 Task: Open Card Customer Retention Strategy in Board Customer Acquisition to Workspace Account Management and add a team member Softage.3@softage.net, a label Blue, a checklist Houseplant Care, an attachment from your google drive, a color Blue and finally, add a card description 'Create and send out employee satisfaction survey' and a comment 'Let us approach this task with a sense of enthusiasm and passion, embracing the challenge and the opportunity it presents.'. Add a start date 'Jan 07, 1900' with a due date 'Jan 14, 1900'
Action: Mouse moved to (671, 189)
Screenshot: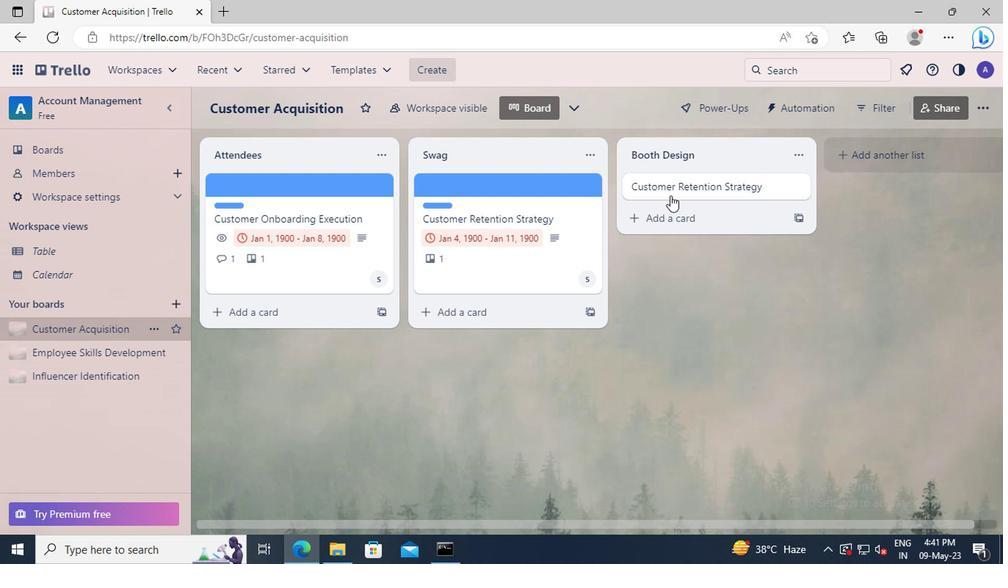 
Action: Mouse pressed left at (671, 189)
Screenshot: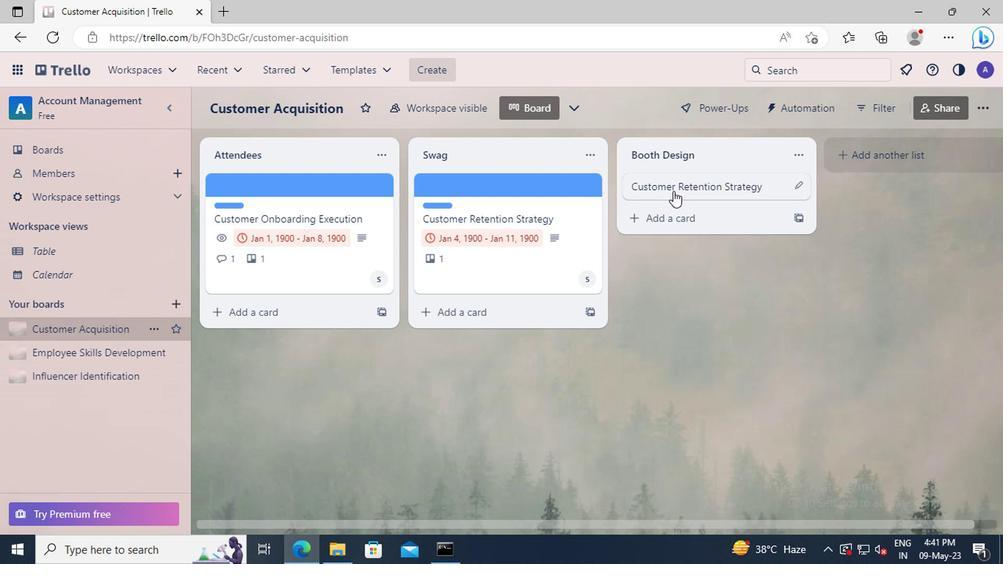 
Action: Mouse moved to (677, 236)
Screenshot: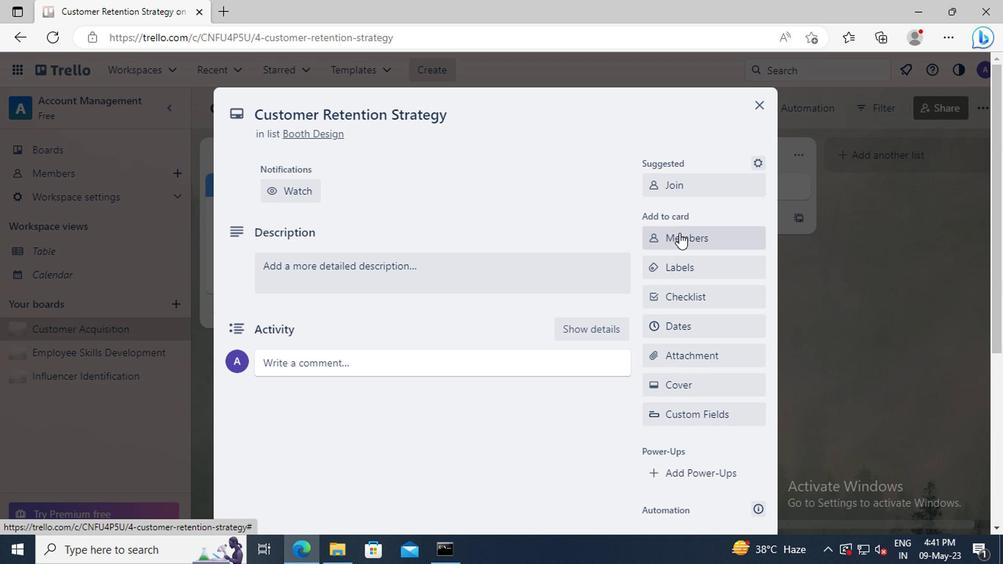 
Action: Mouse pressed left at (677, 236)
Screenshot: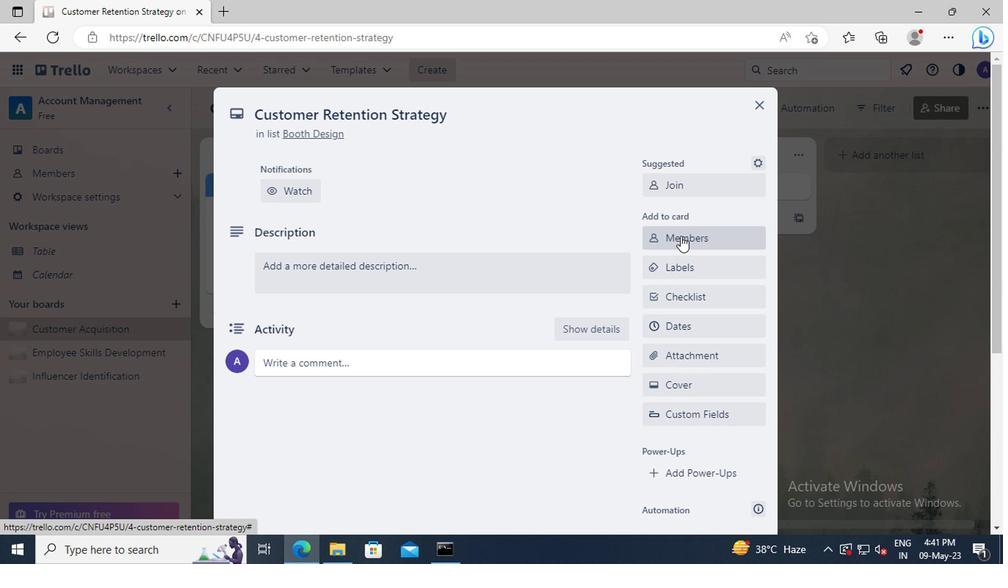 
Action: Mouse moved to (693, 304)
Screenshot: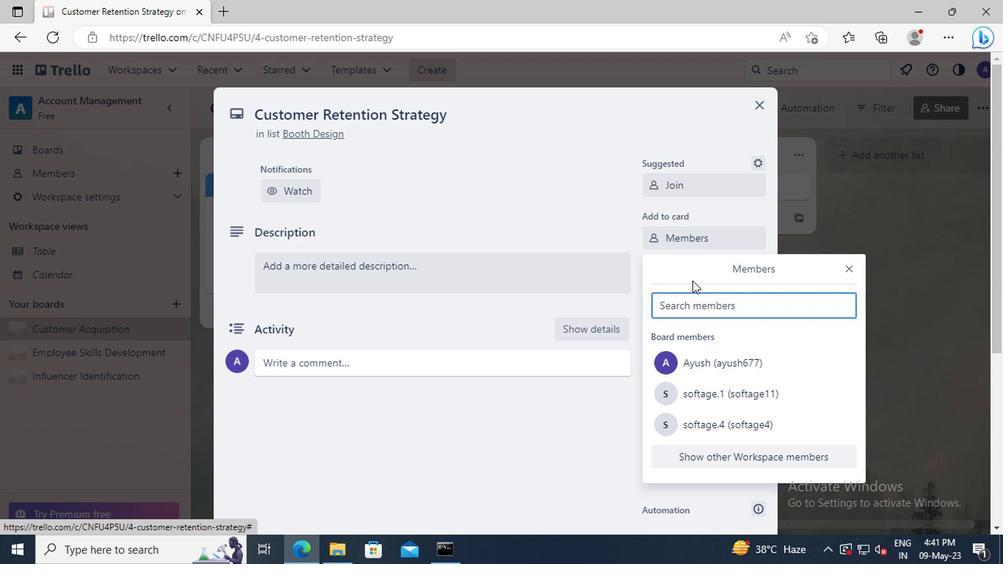 
Action: Mouse pressed left at (693, 304)
Screenshot: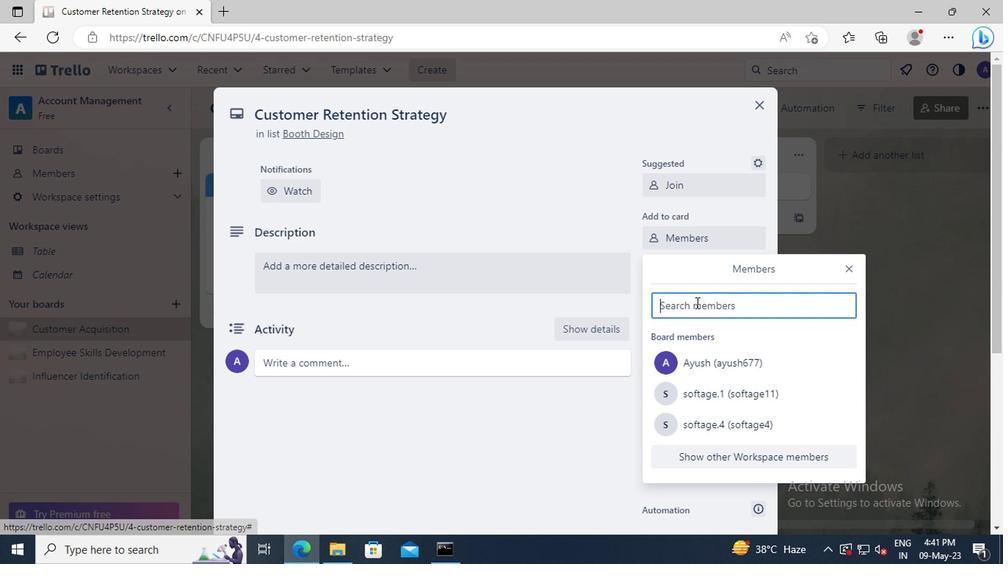 
Action: Key pressed <Key.shift_r>Softage.3
Screenshot: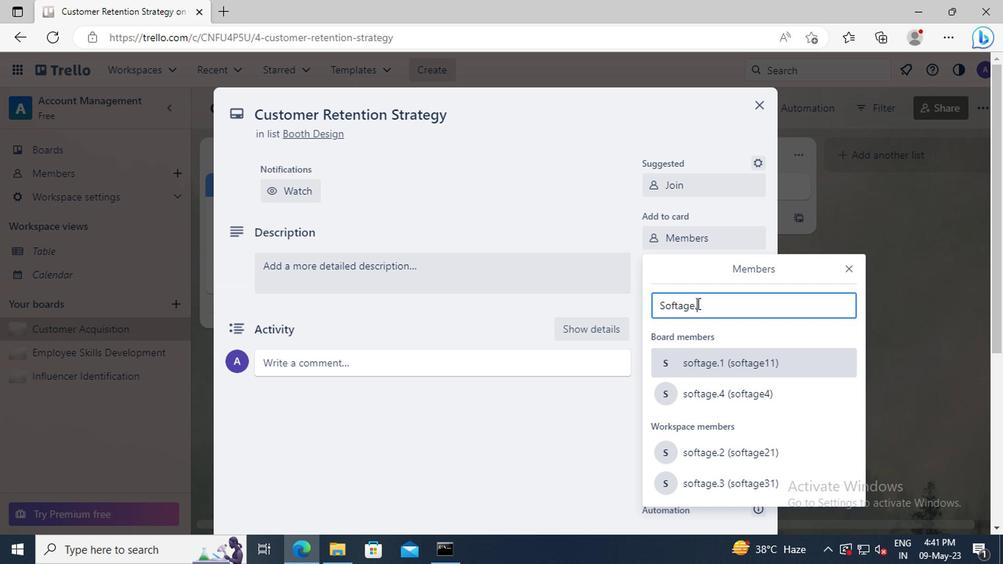 
Action: Mouse moved to (702, 437)
Screenshot: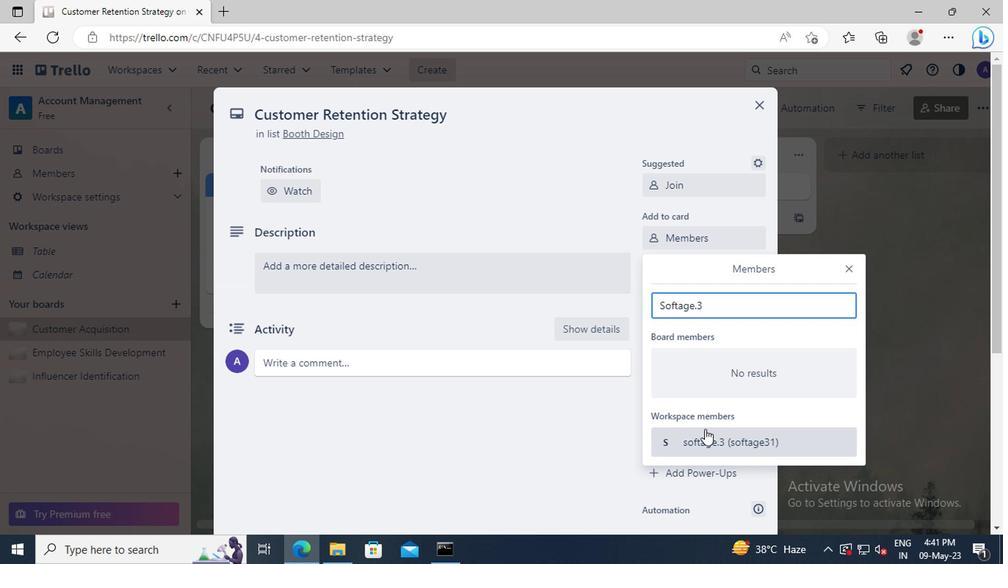 
Action: Mouse pressed left at (702, 437)
Screenshot: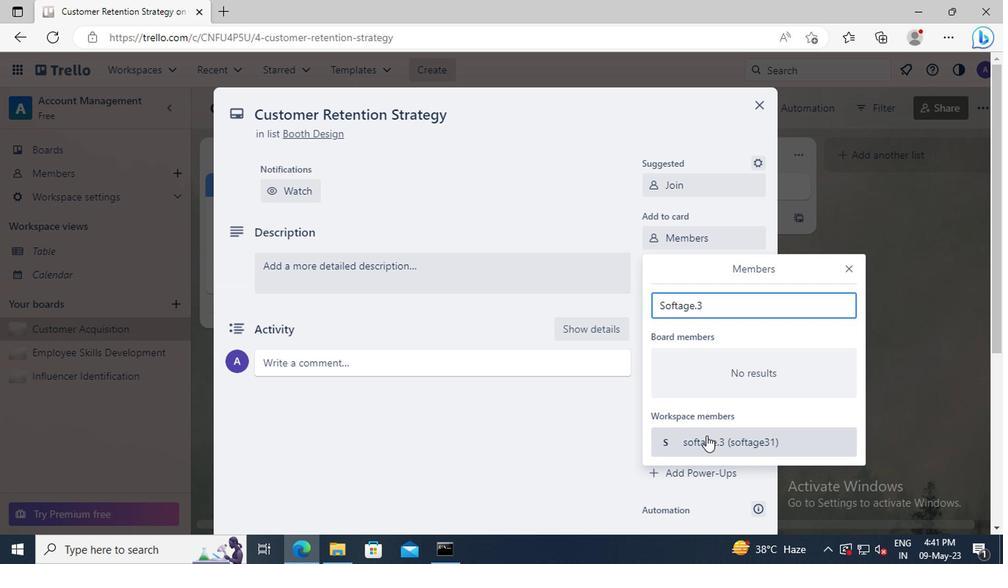 
Action: Mouse moved to (843, 270)
Screenshot: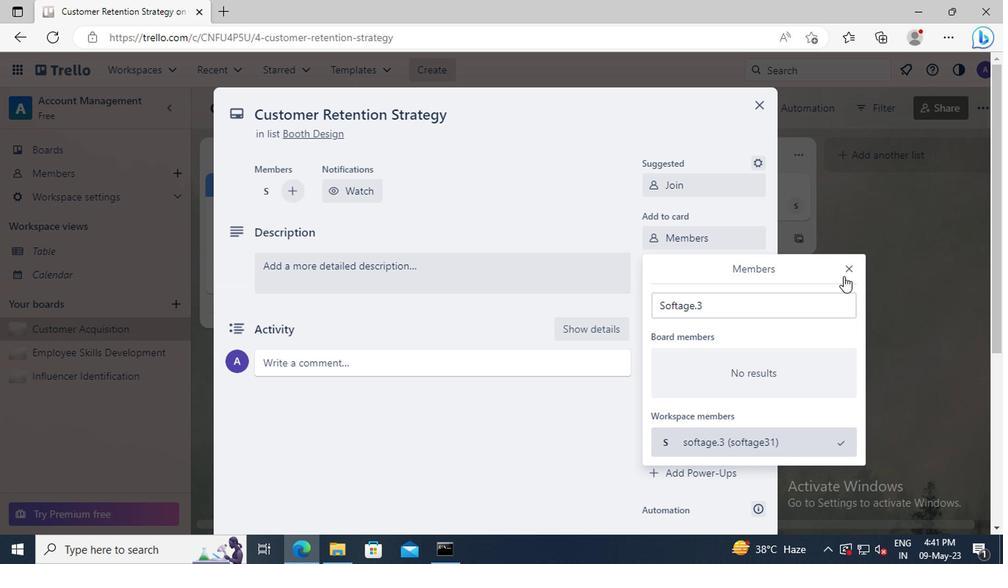 
Action: Mouse pressed left at (843, 270)
Screenshot: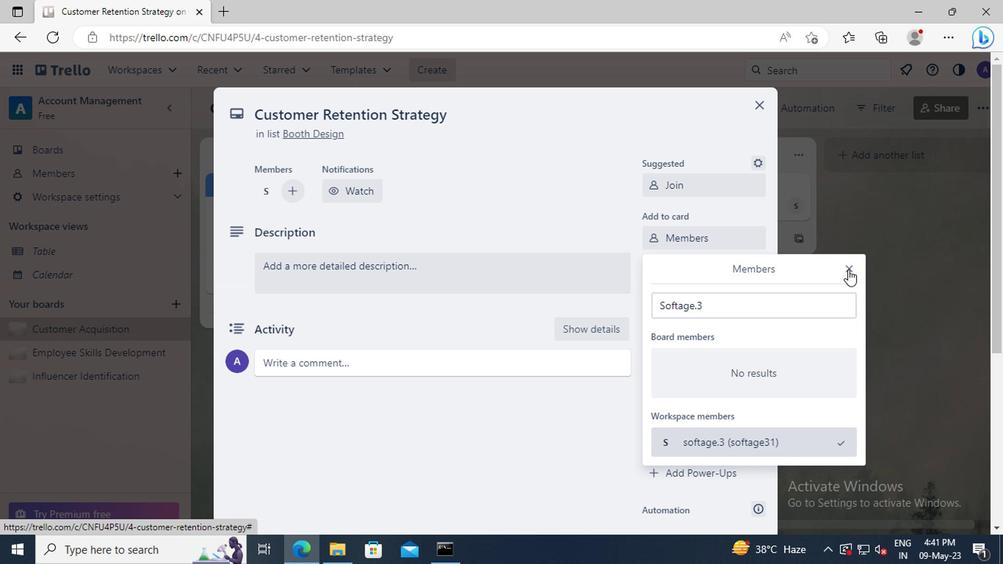 
Action: Mouse moved to (729, 269)
Screenshot: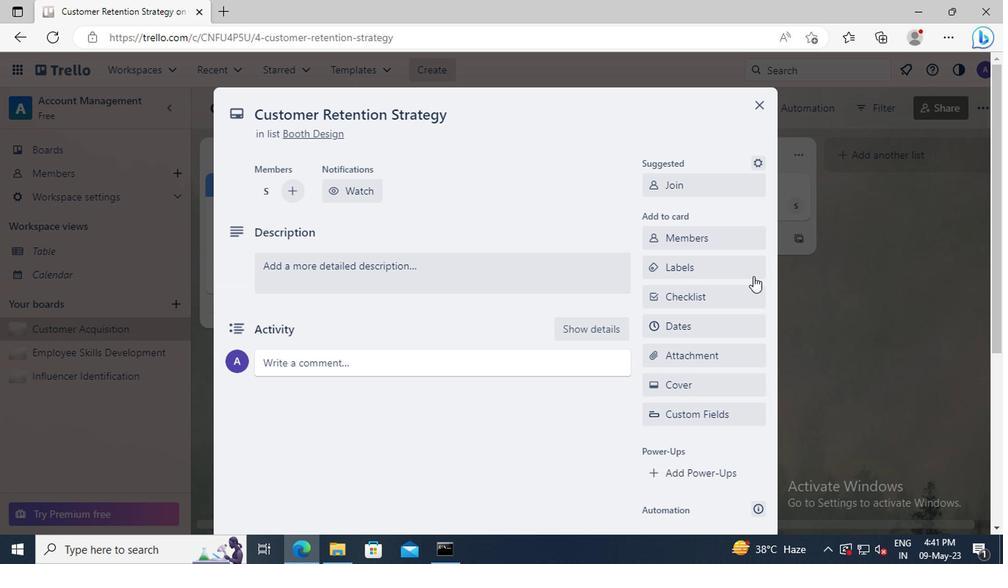 
Action: Mouse pressed left at (729, 269)
Screenshot: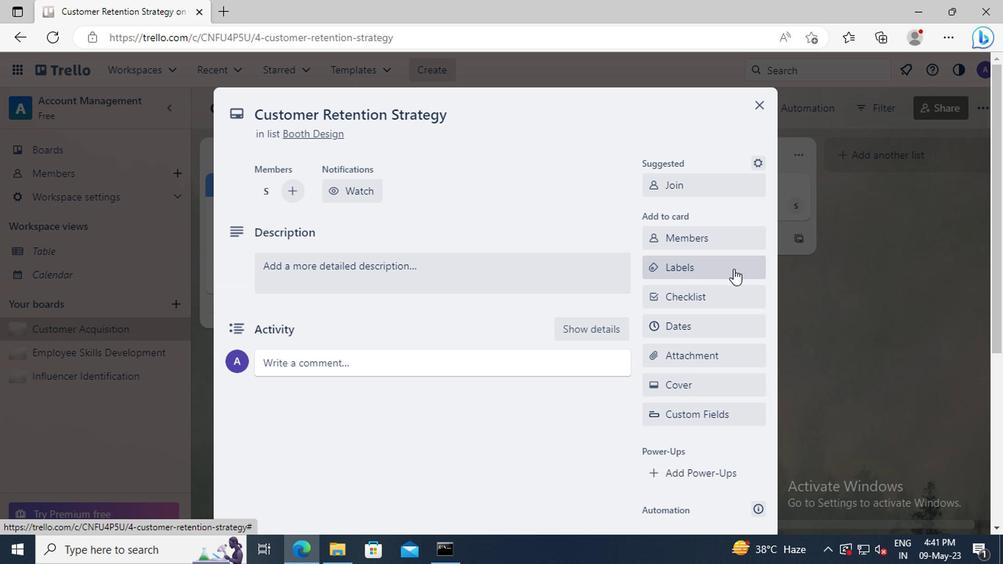 
Action: Mouse moved to (735, 365)
Screenshot: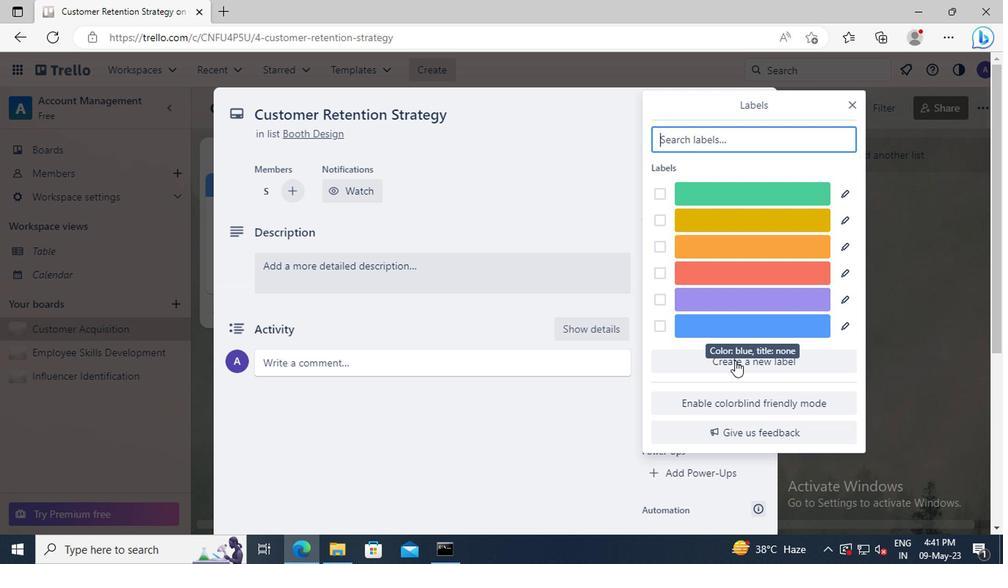 
Action: Mouse pressed left at (735, 365)
Screenshot: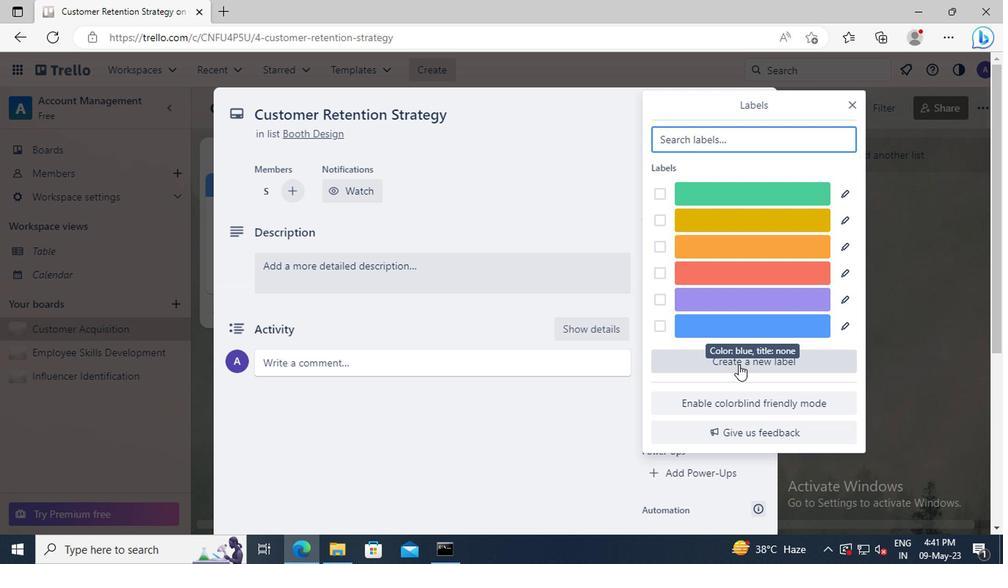 
Action: Mouse moved to (676, 394)
Screenshot: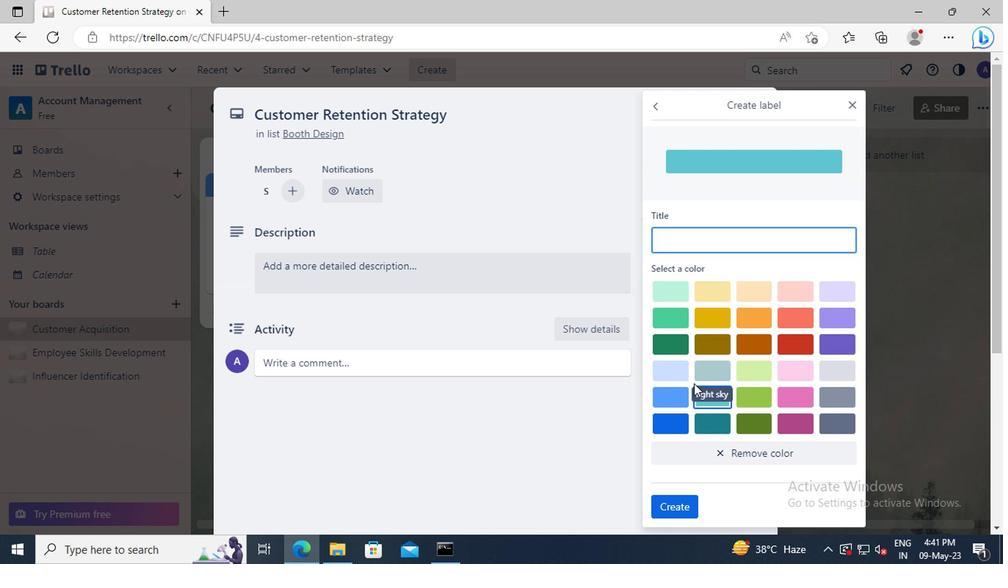 
Action: Mouse pressed left at (676, 394)
Screenshot: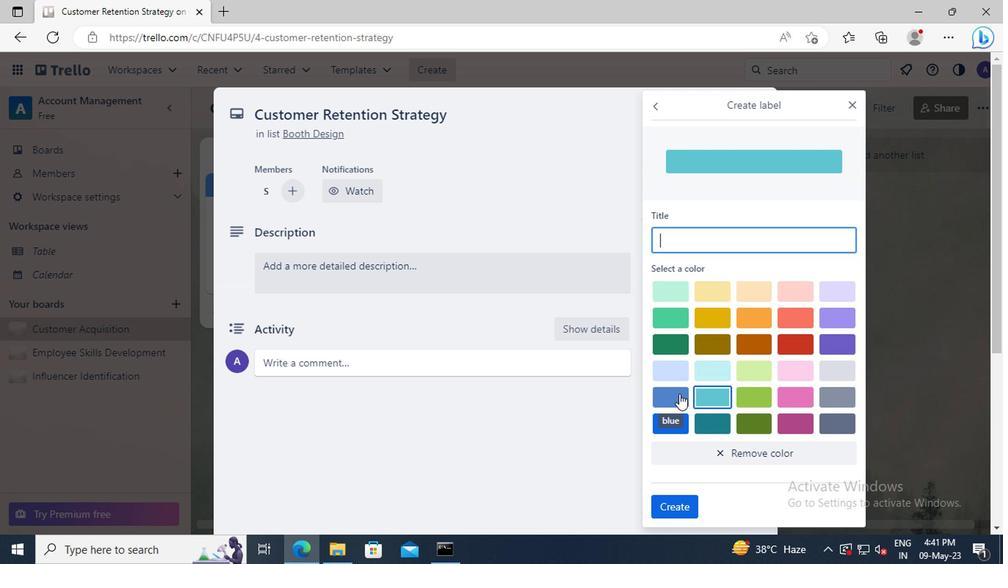
Action: Mouse moved to (663, 513)
Screenshot: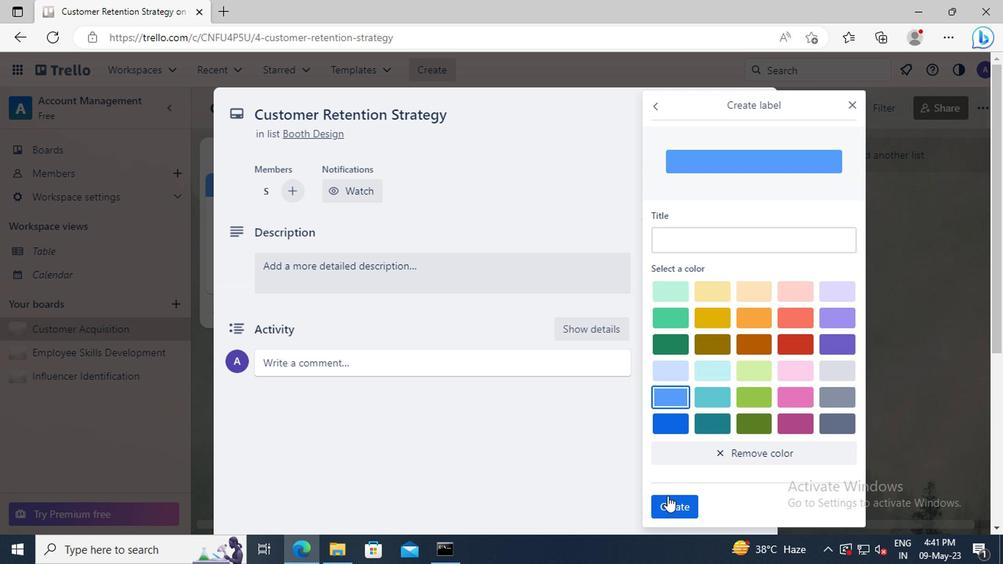 
Action: Mouse pressed left at (663, 513)
Screenshot: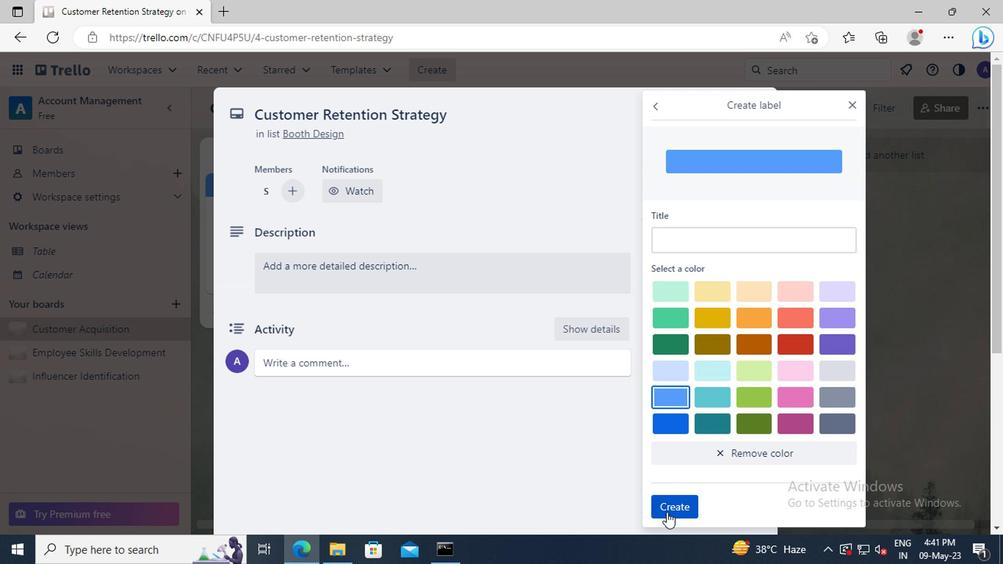 
Action: Mouse moved to (847, 110)
Screenshot: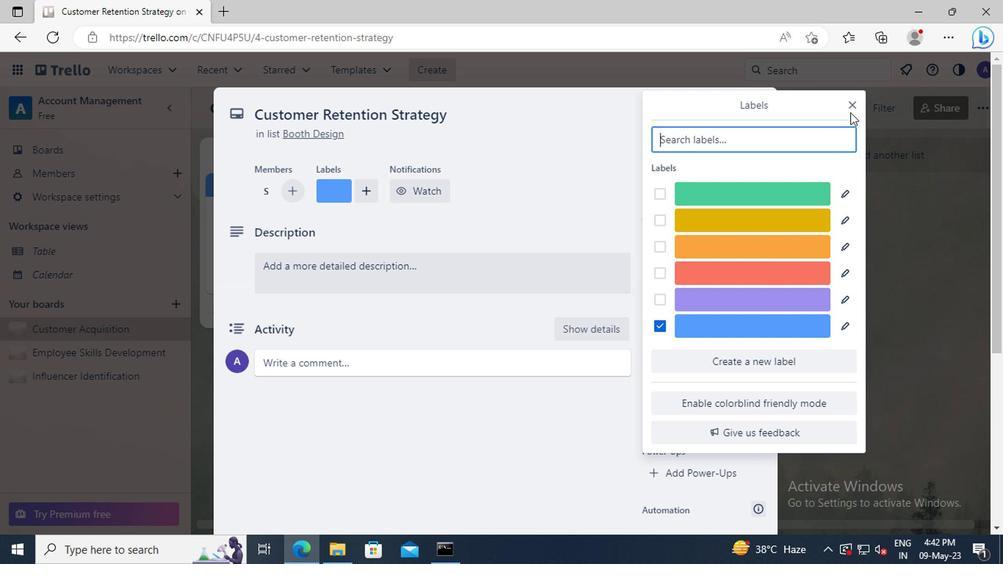 
Action: Mouse pressed left at (847, 110)
Screenshot: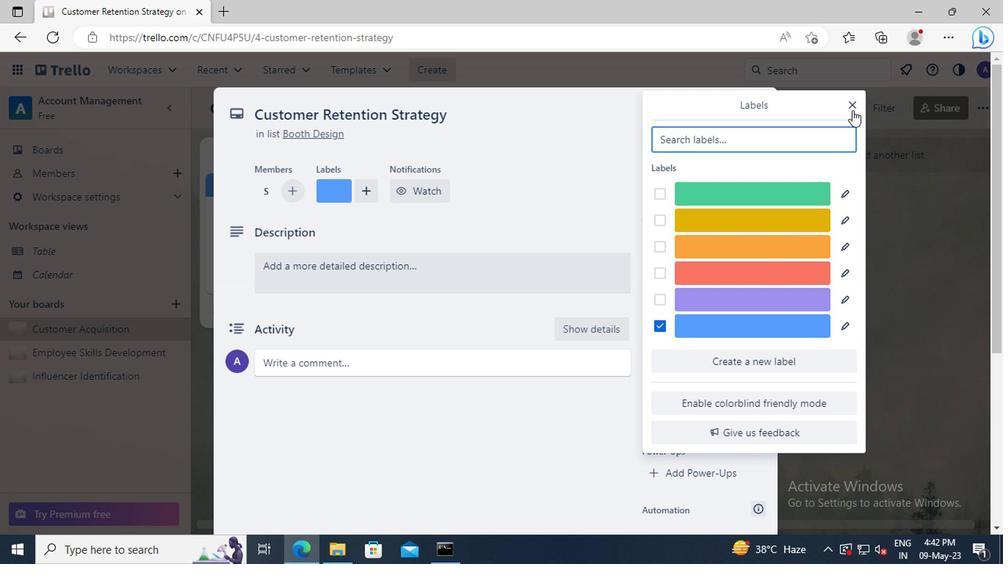
Action: Mouse moved to (720, 299)
Screenshot: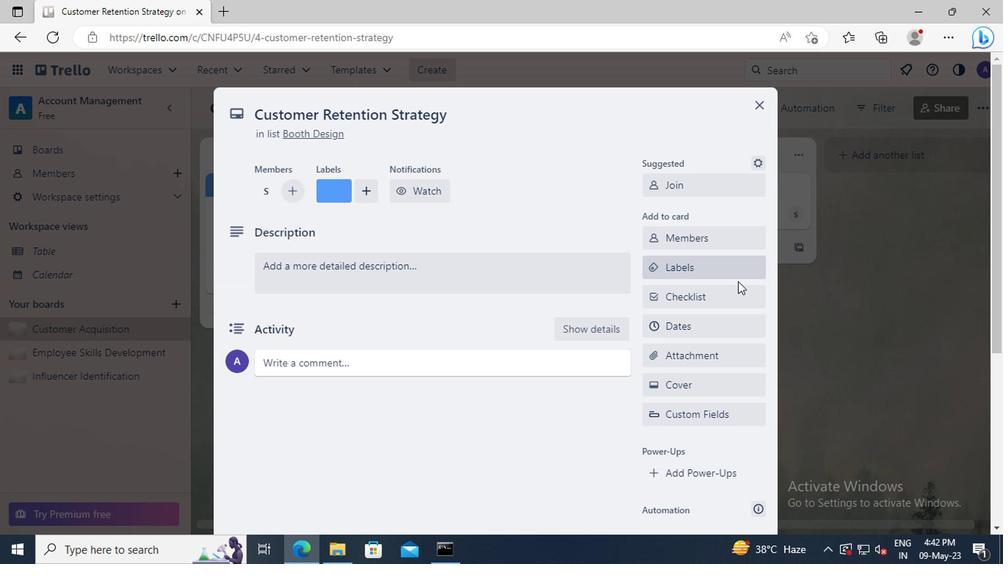 
Action: Mouse pressed left at (720, 299)
Screenshot: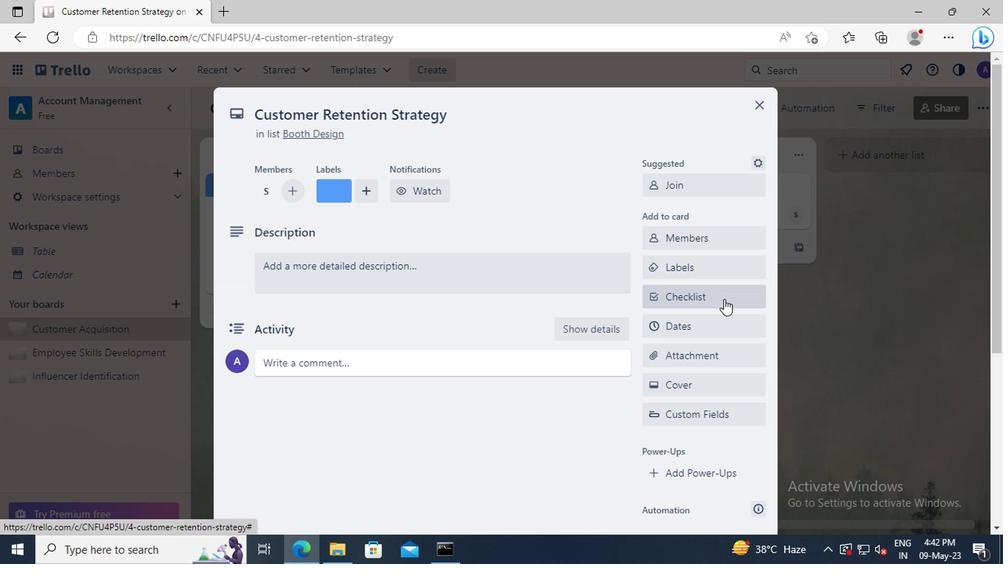 
Action: Key pressed <Key.shift>HOUSEPLANT<Key.space><Key.shift>CARE
Screenshot: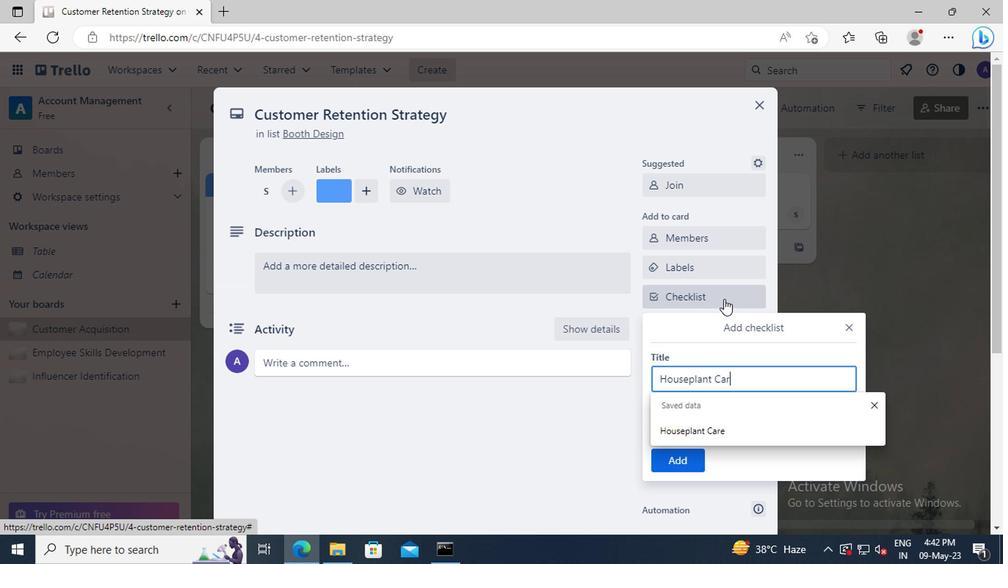 
Action: Mouse moved to (689, 458)
Screenshot: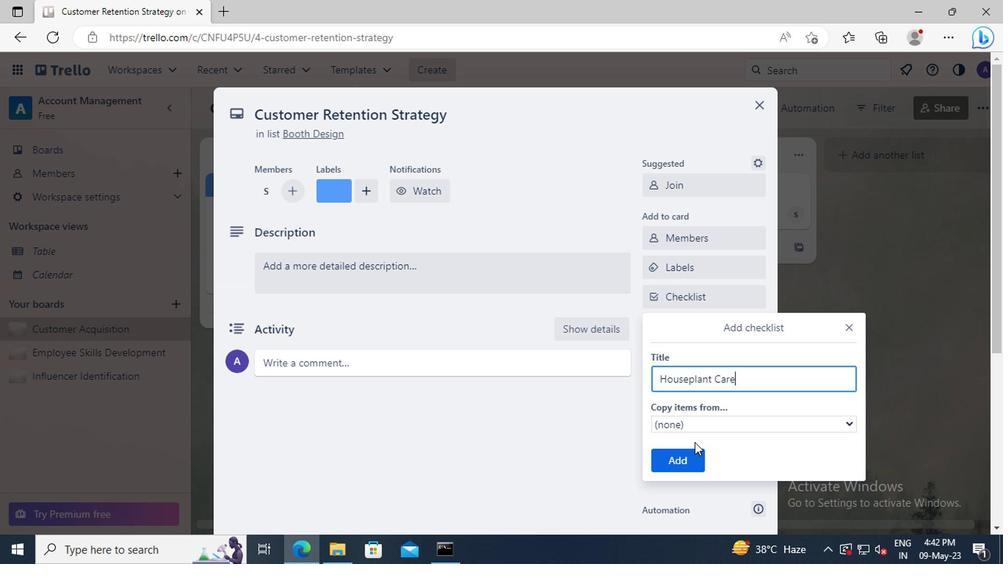 
Action: Mouse pressed left at (689, 458)
Screenshot: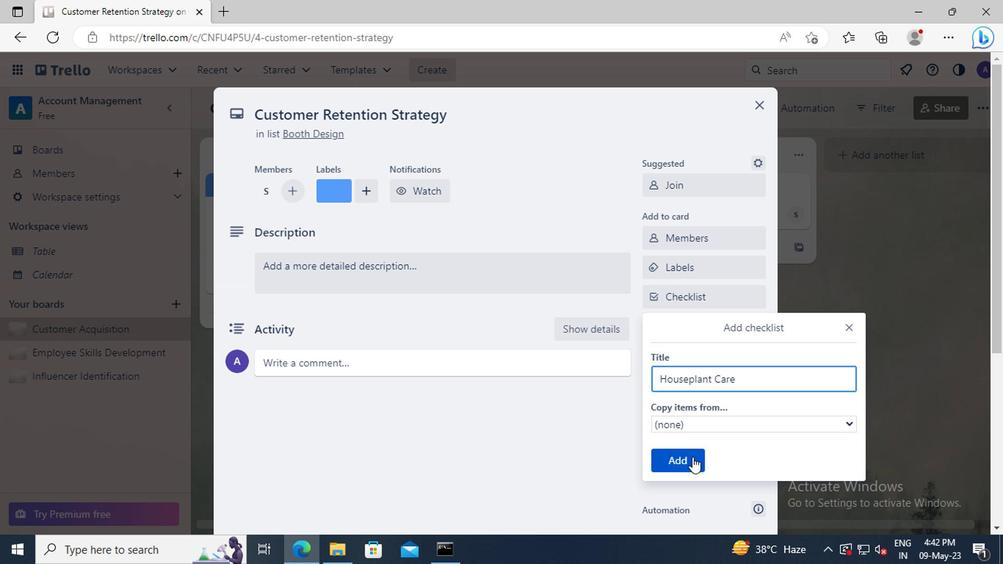 
Action: Mouse moved to (698, 363)
Screenshot: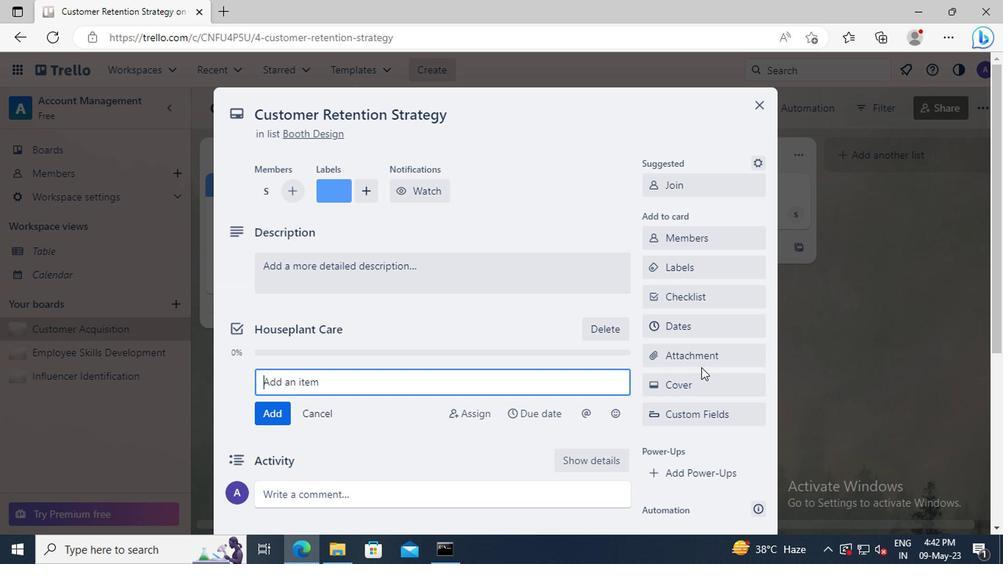 
Action: Mouse pressed left at (698, 363)
Screenshot: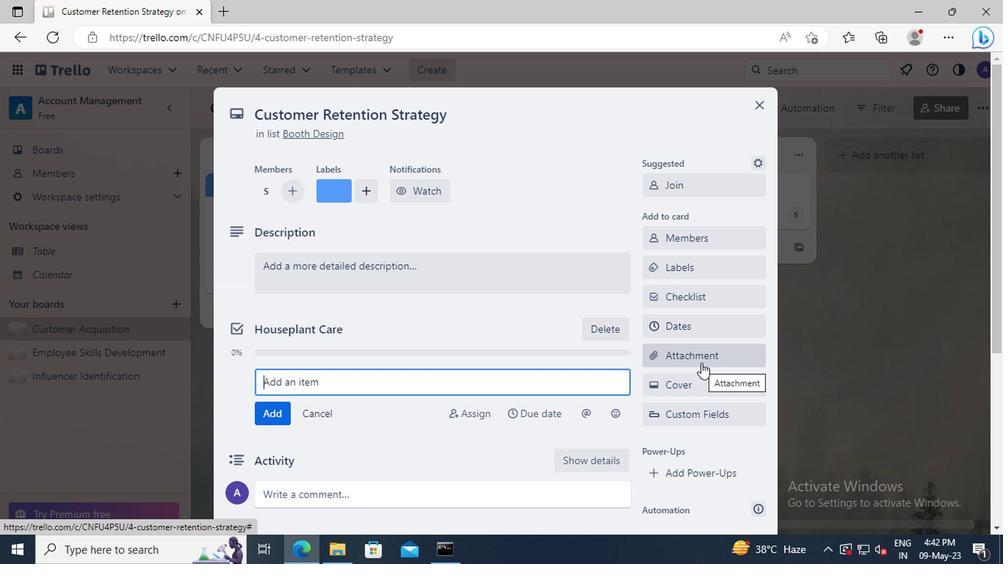 
Action: Mouse moved to (695, 185)
Screenshot: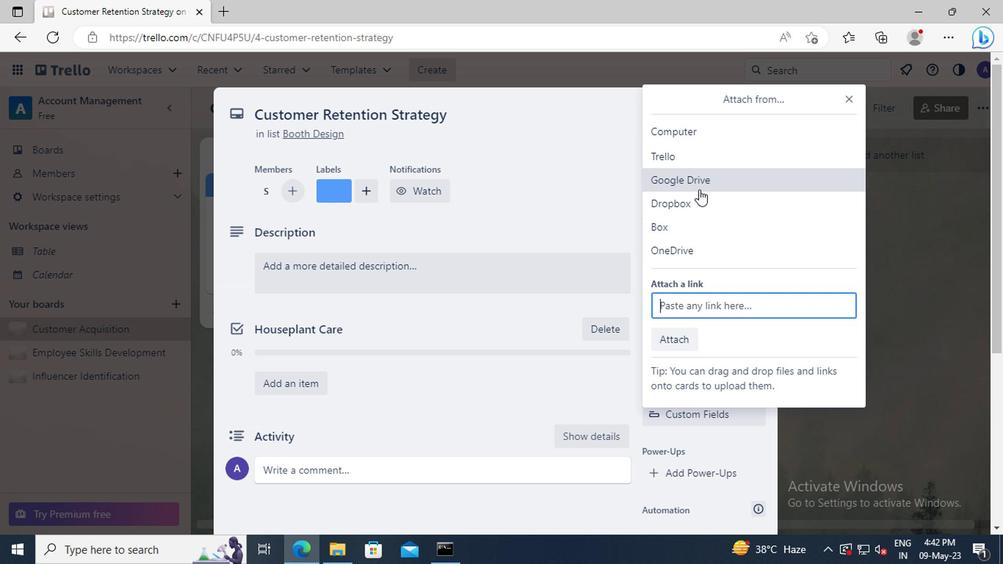 
Action: Mouse pressed left at (695, 185)
Screenshot: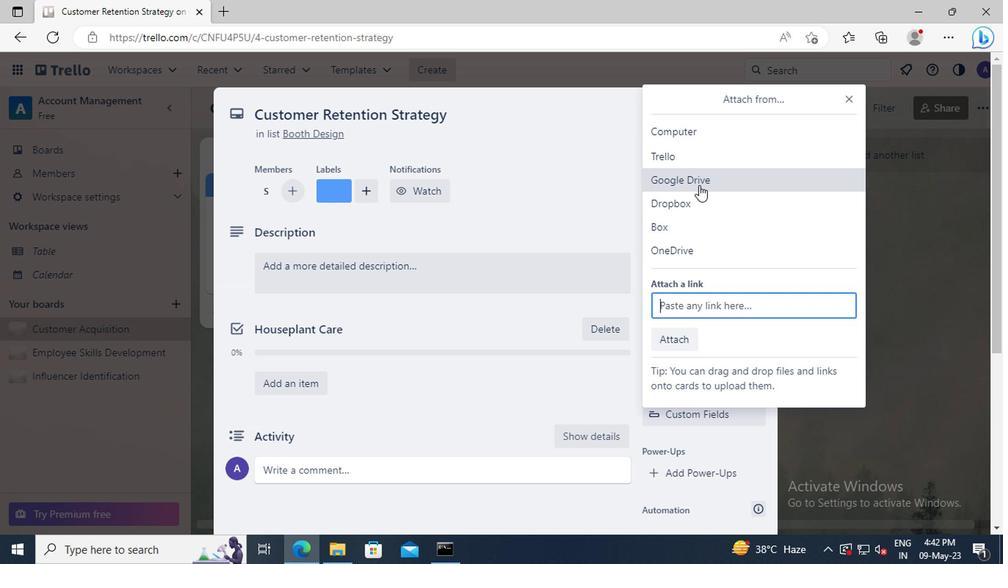 
Action: Mouse moved to (281, 312)
Screenshot: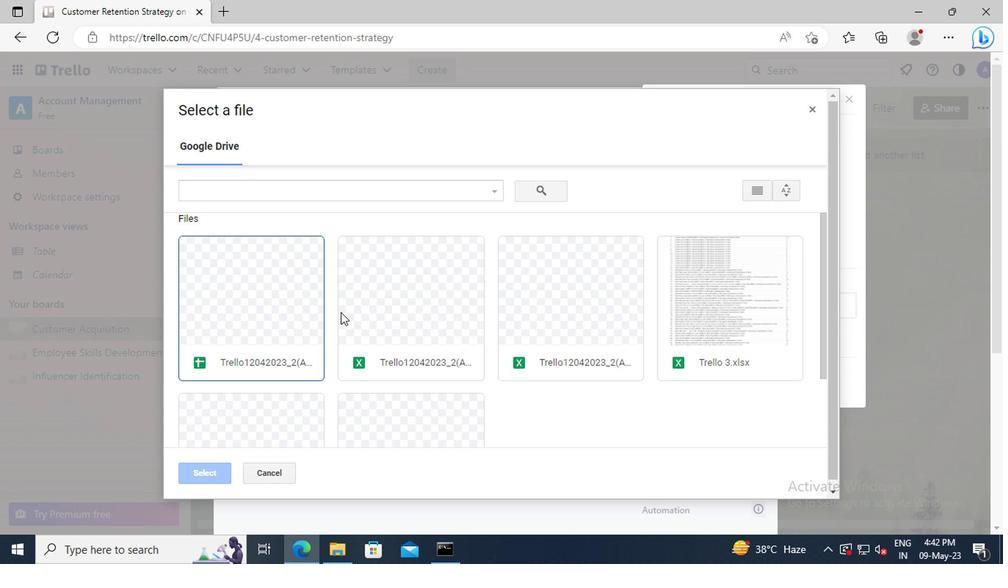 
Action: Mouse pressed left at (281, 312)
Screenshot: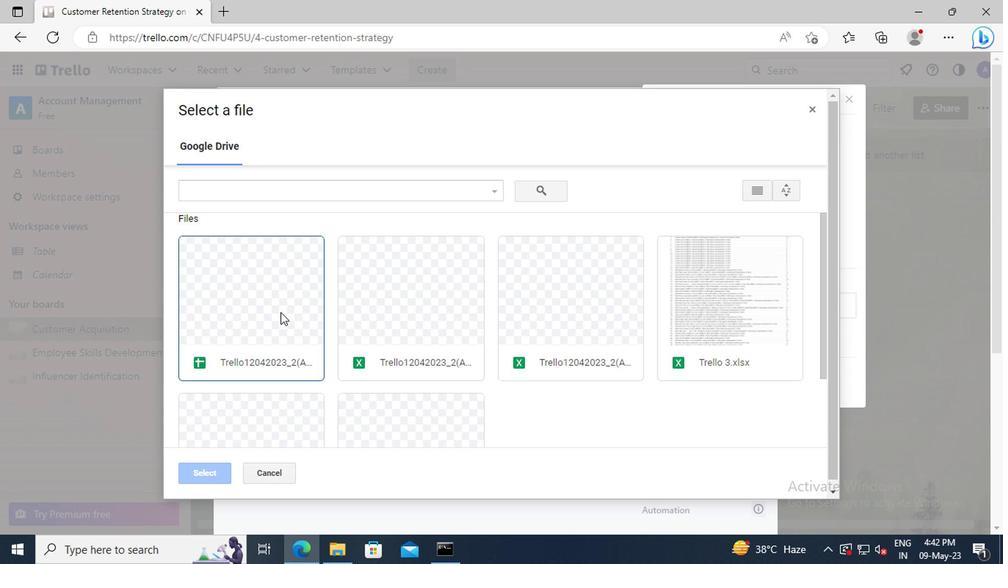 
Action: Mouse moved to (214, 472)
Screenshot: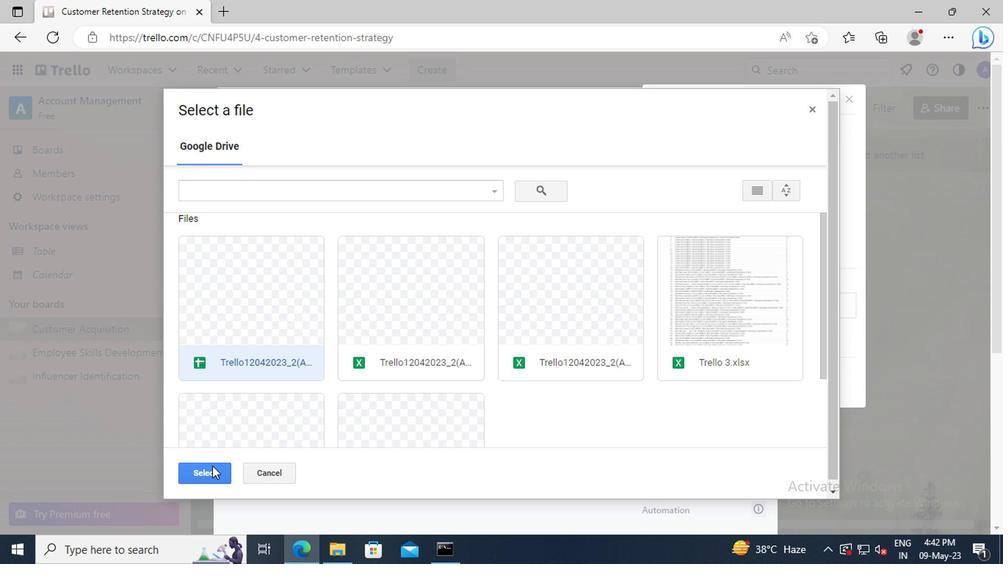 
Action: Mouse pressed left at (214, 472)
Screenshot: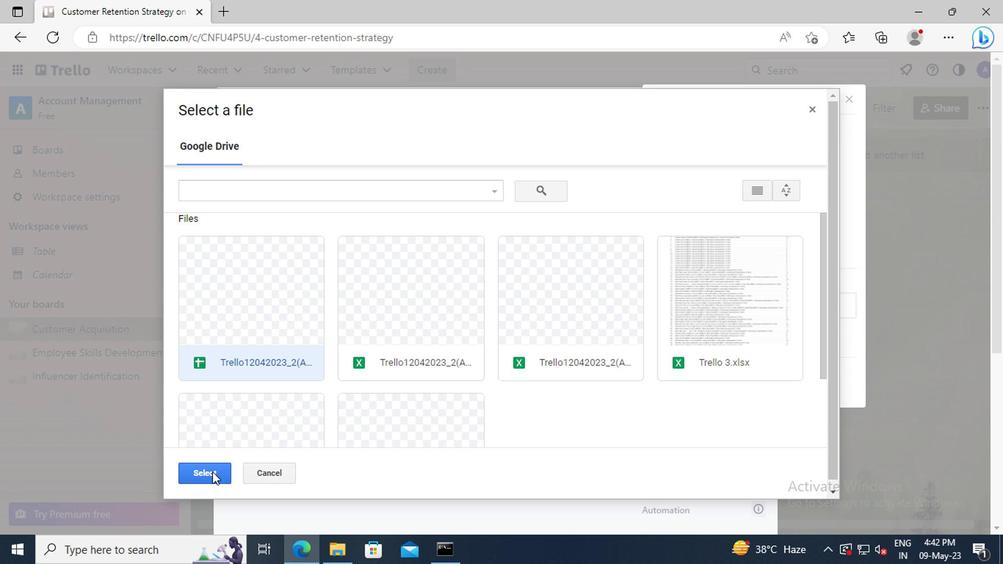 
Action: Mouse moved to (660, 384)
Screenshot: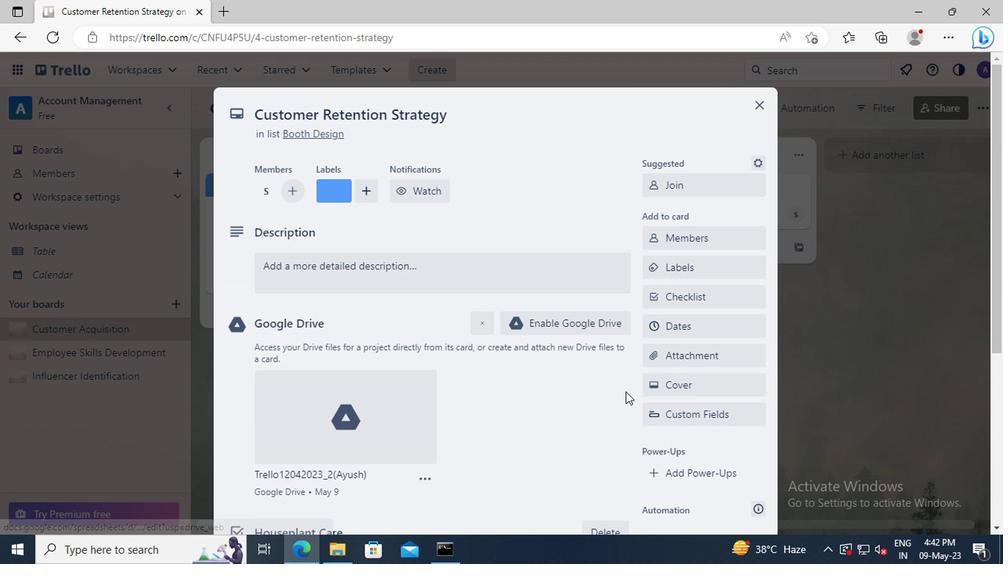 
Action: Mouse pressed left at (660, 384)
Screenshot: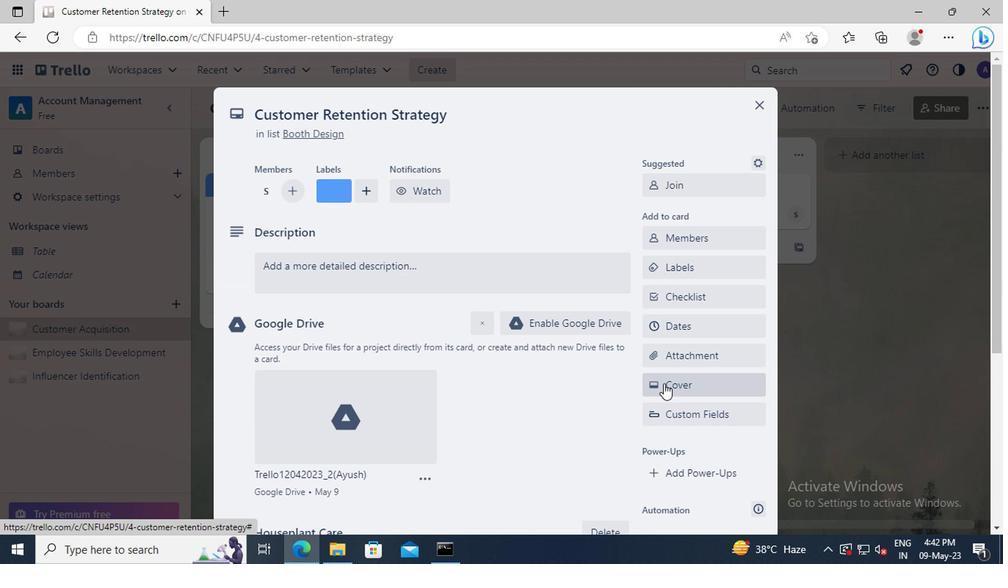 
Action: Mouse moved to (668, 276)
Screenshot: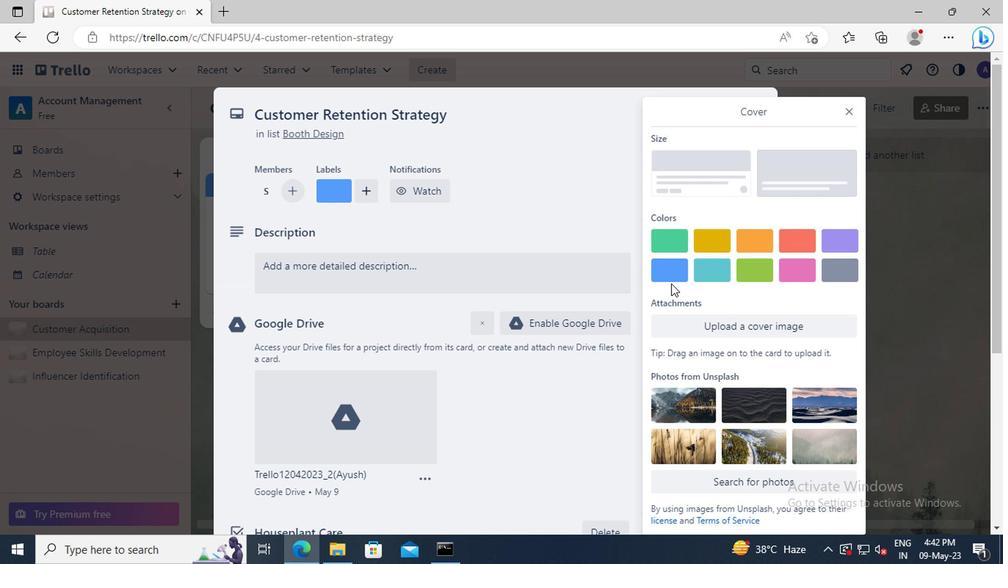 
Action: Mouse pressed left at (668, 276)
Screenshot: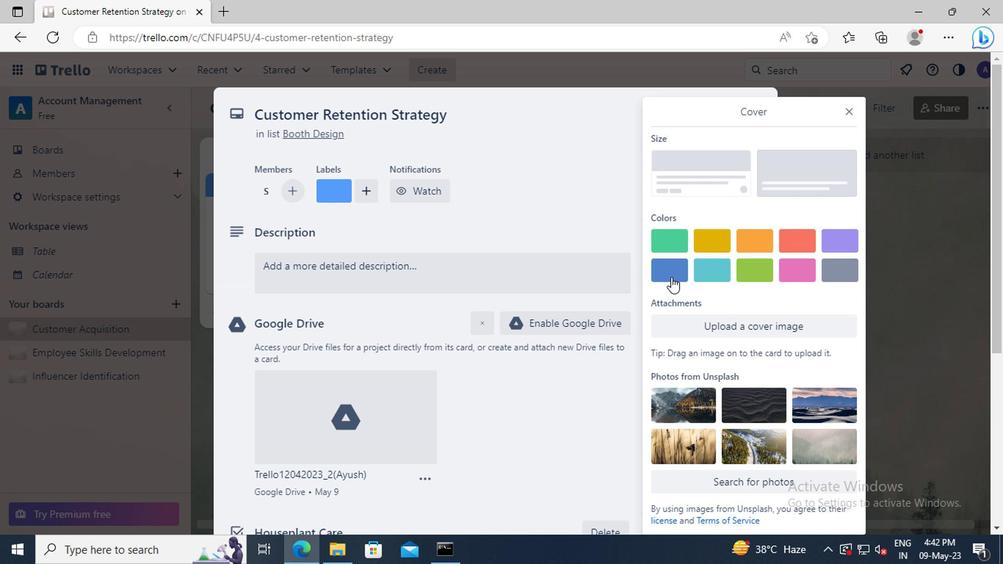 
Action: Mouse moved to (845, 100)
Screenshot: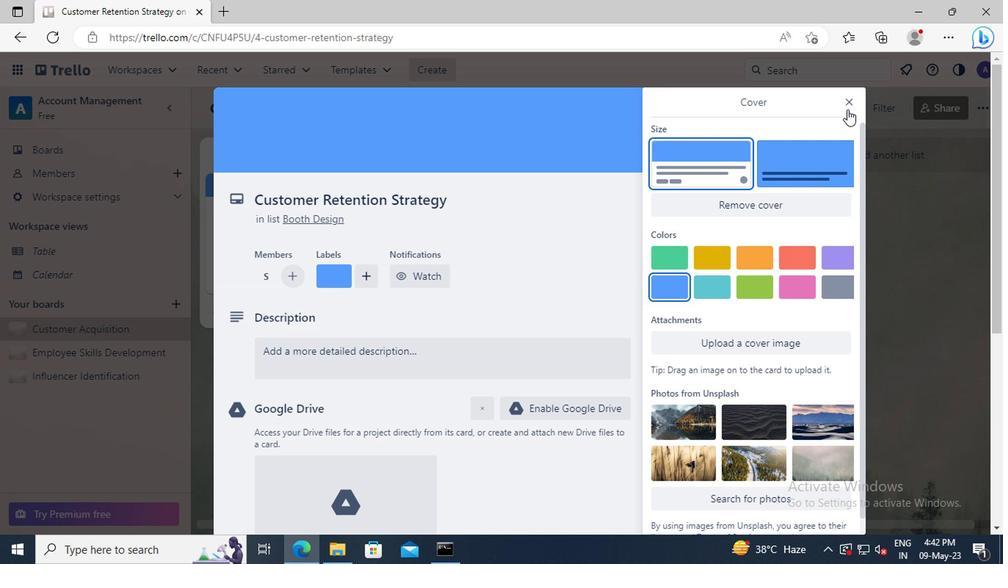 
Action: Mouse pressed left at (845, 100)
Screenshot: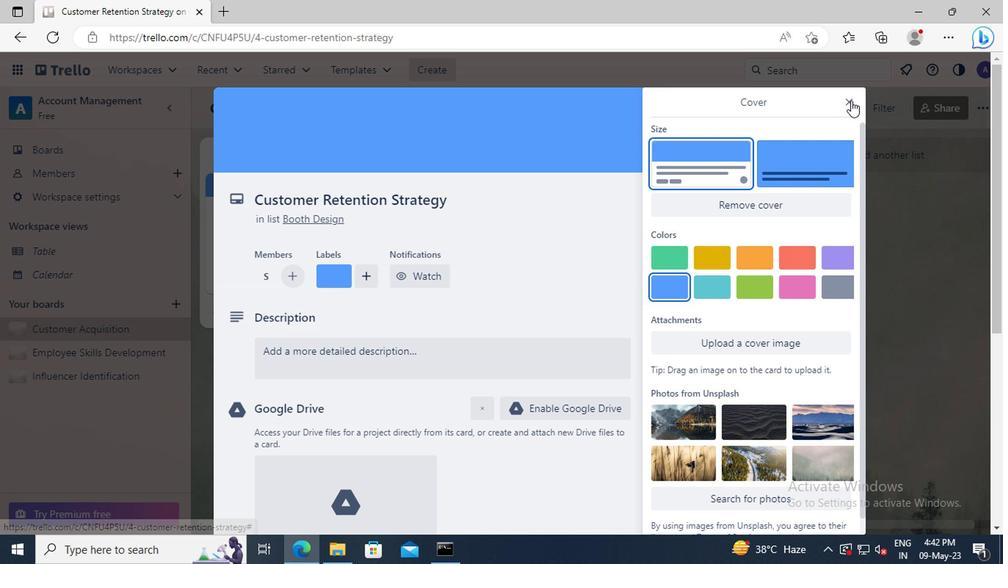 
Action: Mouse moved to (397, 367)
Screenshot: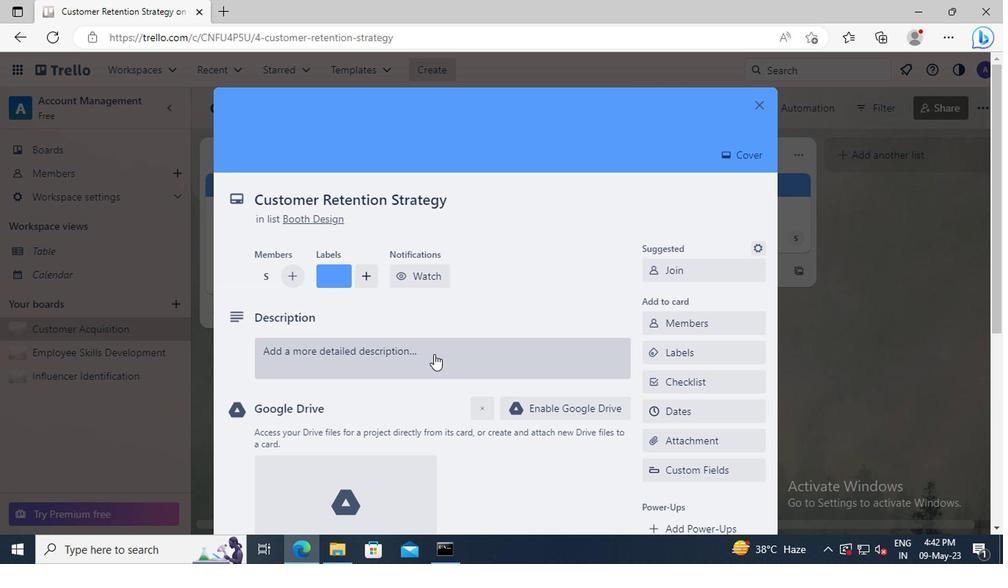 
Action: Mouse pressed left at (397, 367)
Screenshot: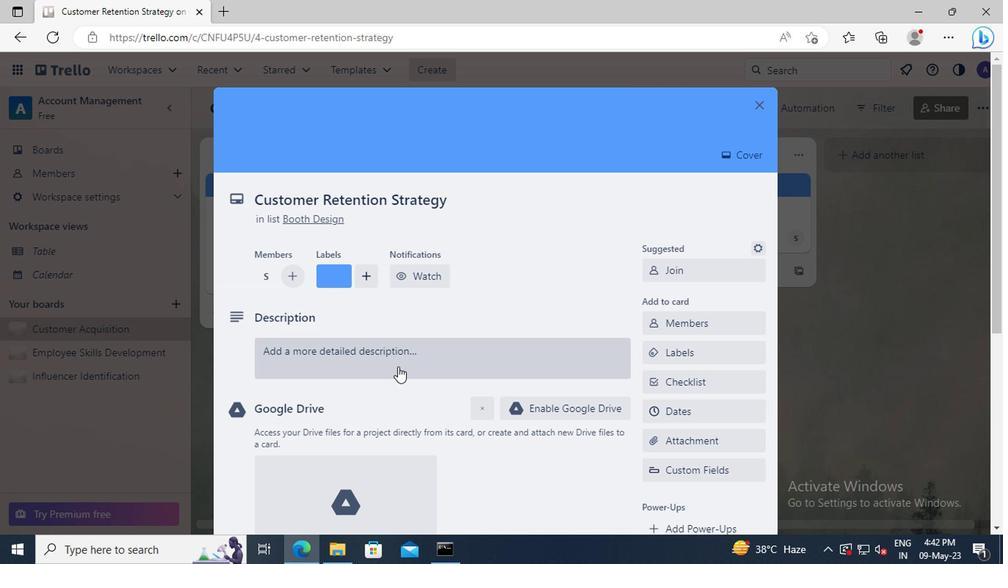 
Action: Key pressed <Key.shift>CREATE<Key.space>AND<Key.space>SEND<Key.space>OUT<Key.space>EMPLOYEE<Key.space>ST<Key.backspace>ATISFACTION<Key.space>SURVEY
Screenshot: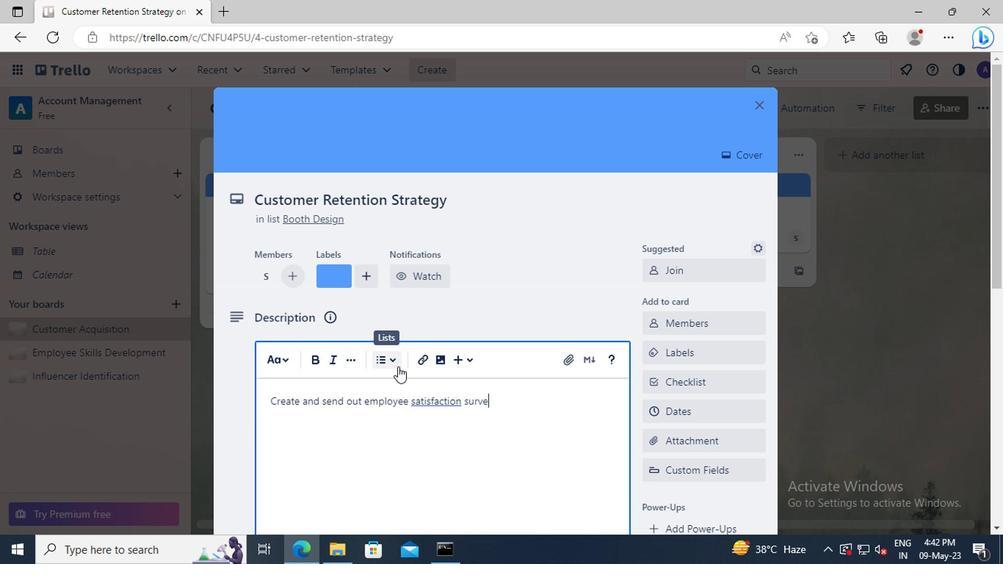 
Action: Mouse scrolled (397, 366) with delta (0, 0)
Screenshot: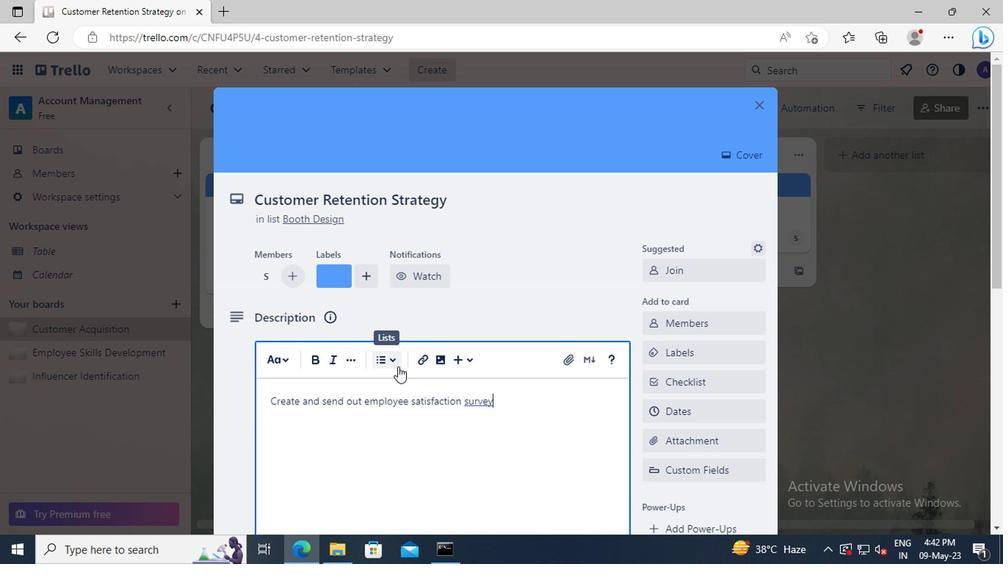 
Action: Mouse scrolled (397, 366) with delta (0, 0)
Screenshot: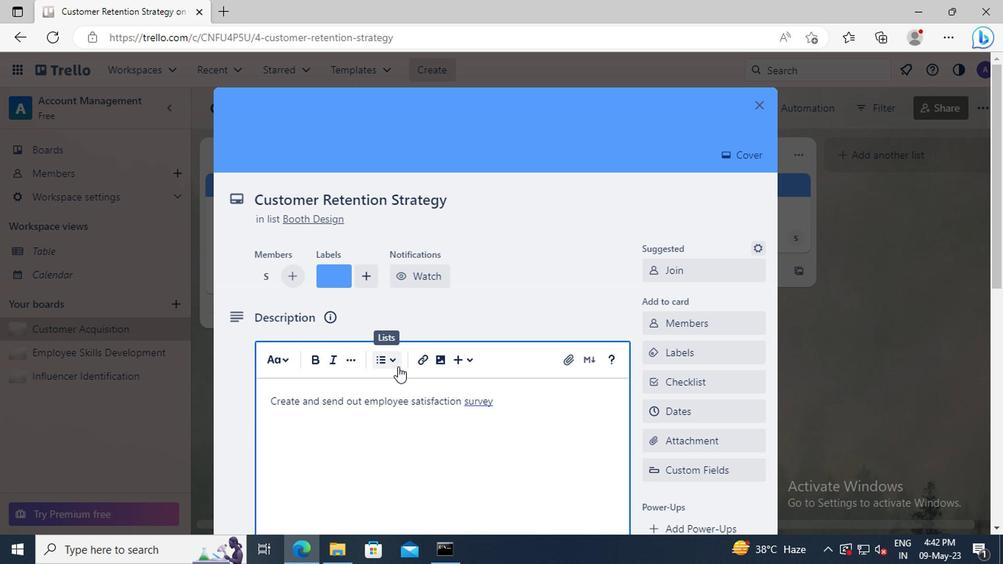 
Action: Mouse moved to (287, 416)
Screenshot: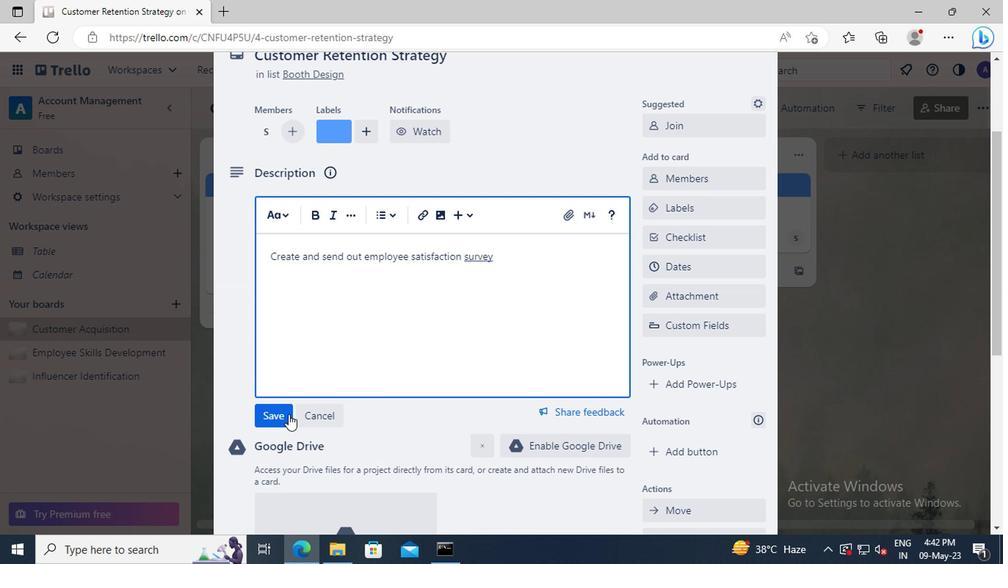 
Action: Mouse pressed left at (287, 416)
Screenshot: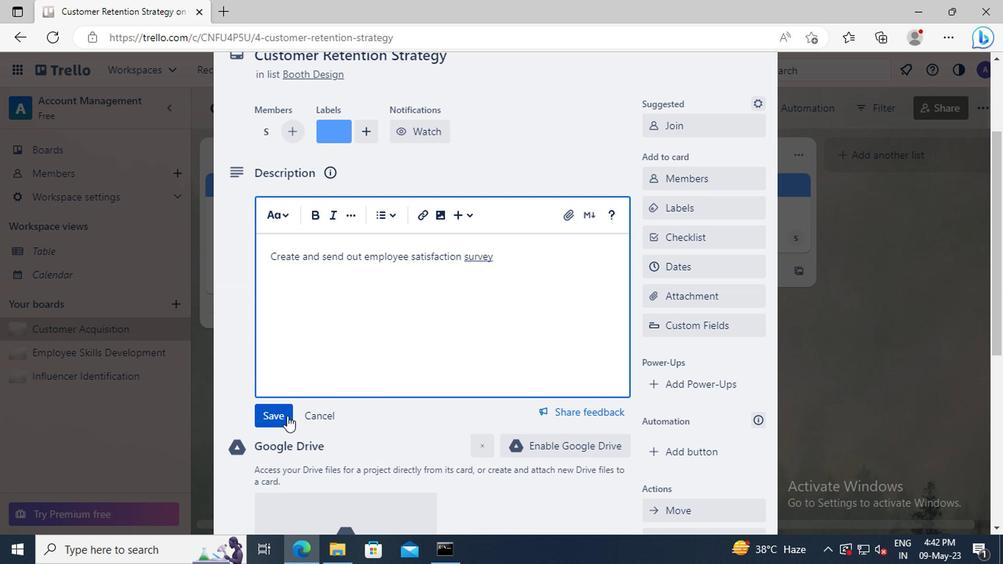 
Action: Mouse scrolled (287, 415) with delta (0, -1)
Screenshot: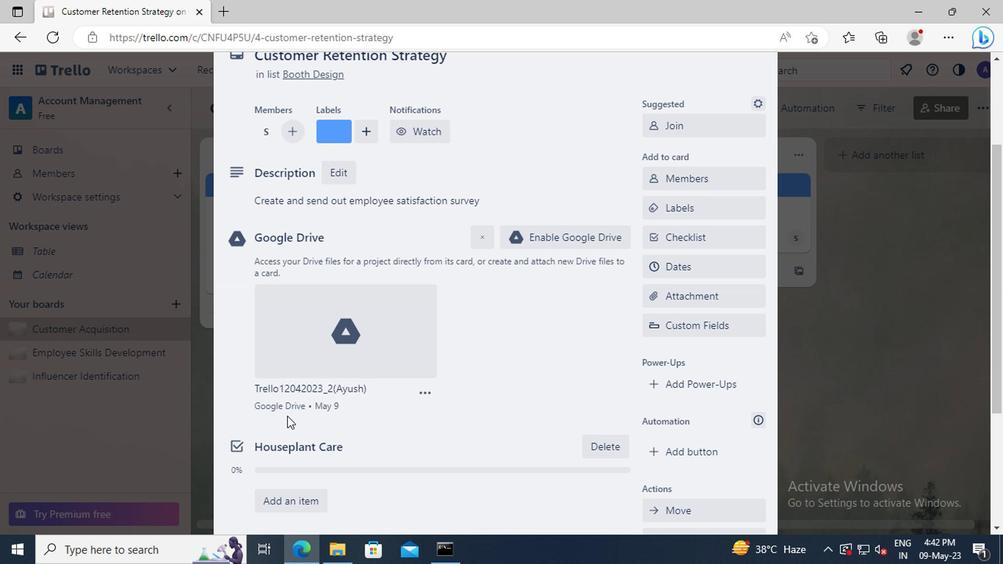 
Action: Mouse scrolled (287, 415) with delta (0, -1)
Screenshot: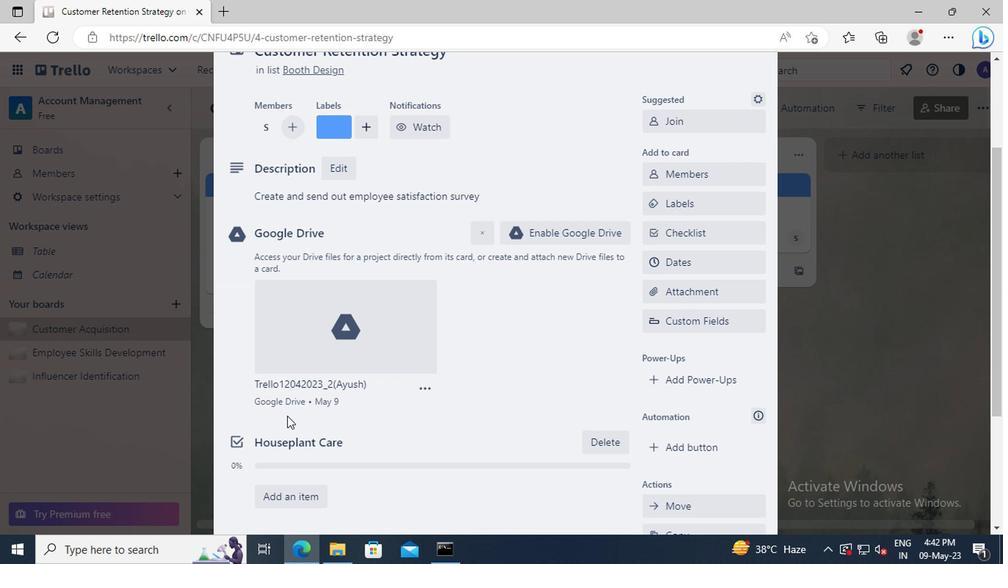 
Action: Mouse moved to (291, 449)
Screenshot: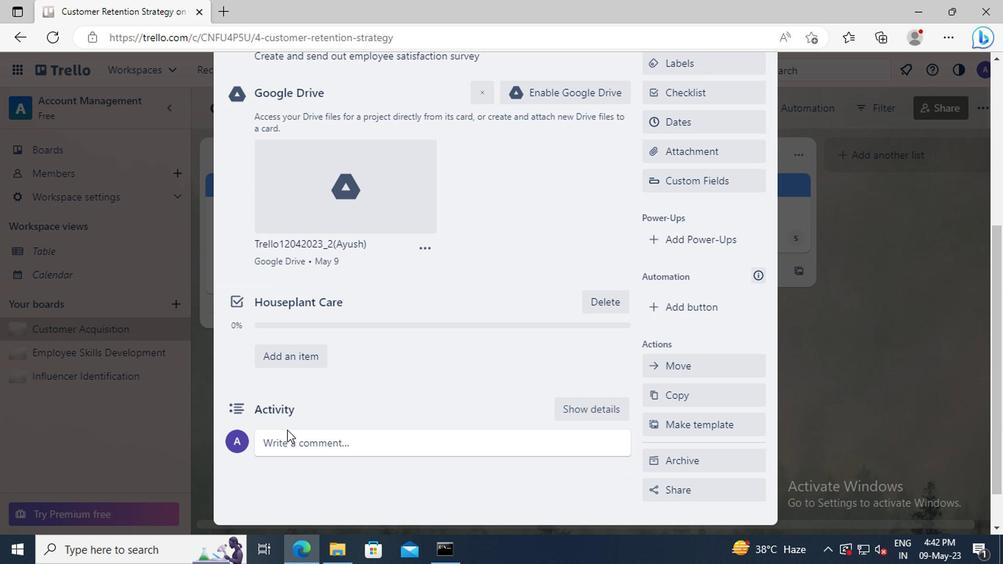 
Action: Mouse pressed left at (291, 449)
Screenshot: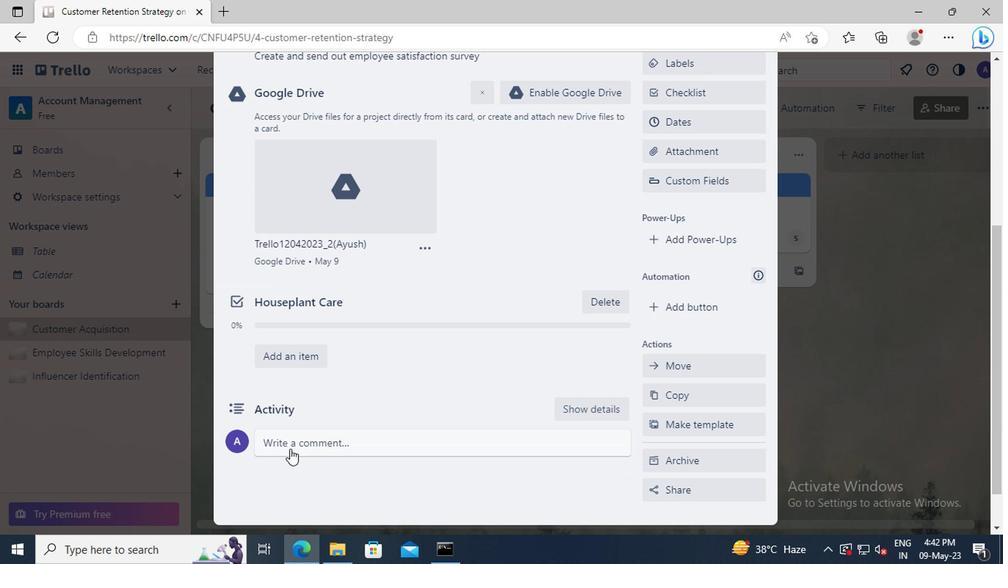 
Action: Key pressed <Key.shift>LET<Key.space>US<Key.space>APPROACH<Key.space>THIS<Key.space>TASK<Key.space>WITH<Key.space>A<Key.space>SENSE<Key.space>OF<Key.space>ENTHUSIASM<Key.space>AND<Key.space>PASSION,<Key.space>EMBRACING<Key.space>THE<Key.space>CHALLENGE<Key.space>AND<Key.space>THE<Key.space>OPPORTUNITY<Key.space>IT<Key.space>PRESENTS
Screenshot: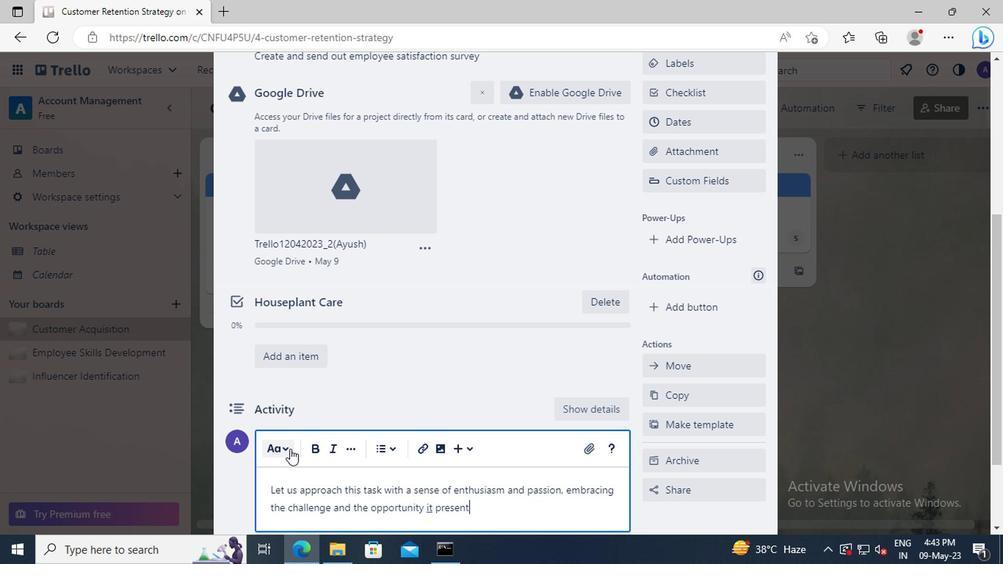 
Action: Mouse scrolled (291, 449) with delta (0, 0)
Screenshot: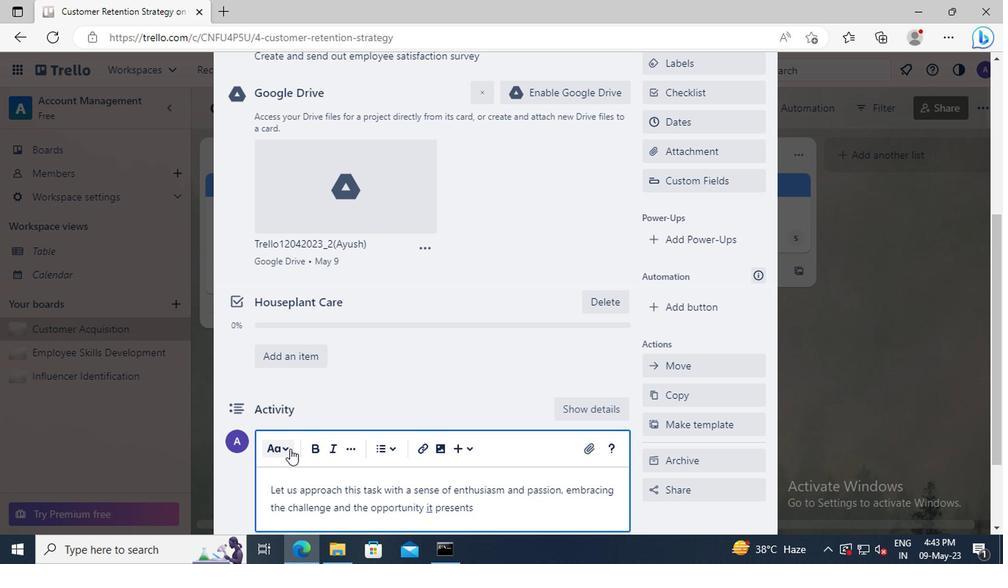 
Action: Mouse scrolled (291, 449) with delta (0, 0)
Screenshot: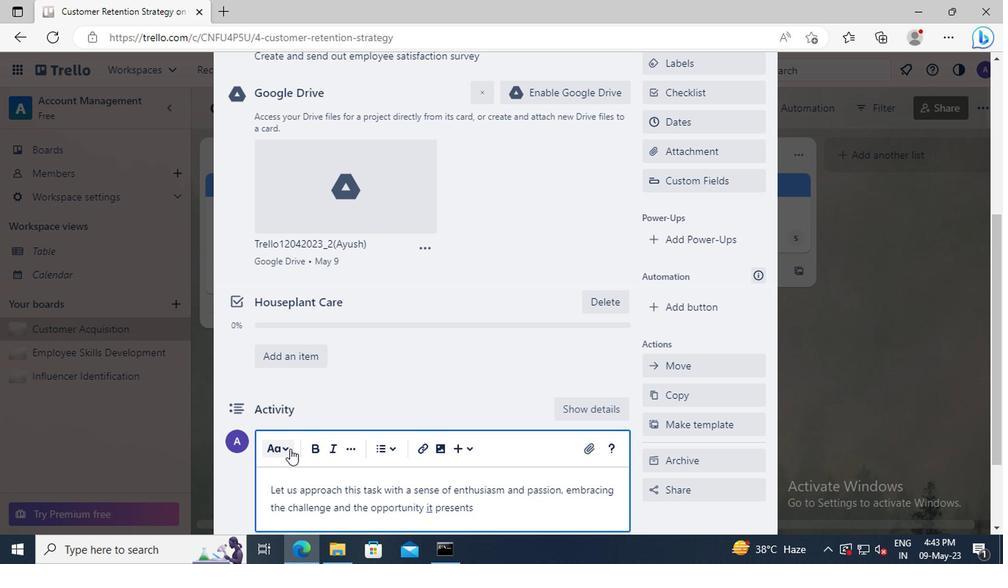 
Action: Mouse moved to (281, 442)
Screenshot: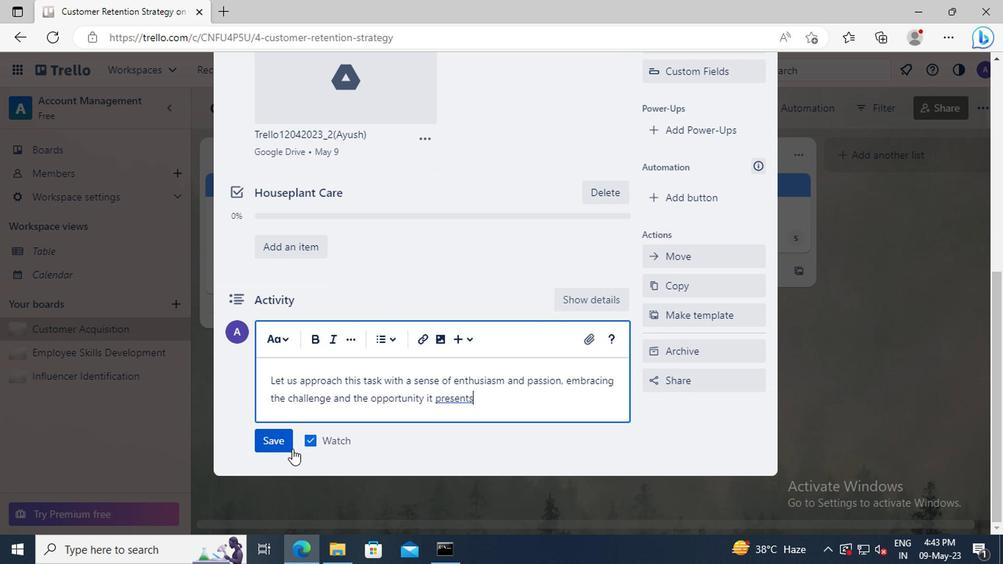 
Action: Mouse pressed left at (281, 442)
Screenshot: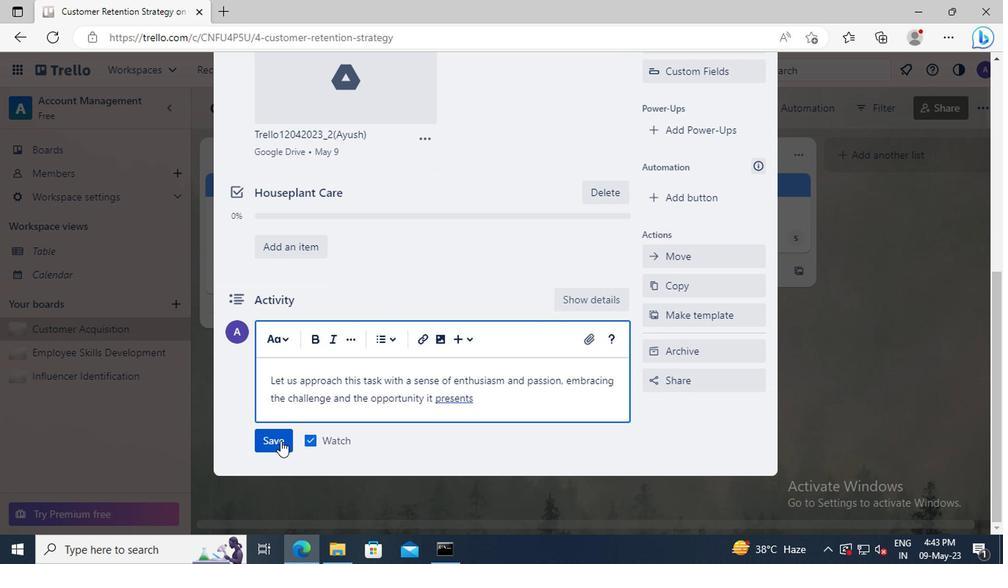 
Action: Mouse moved to (672, 349)
Screenshot: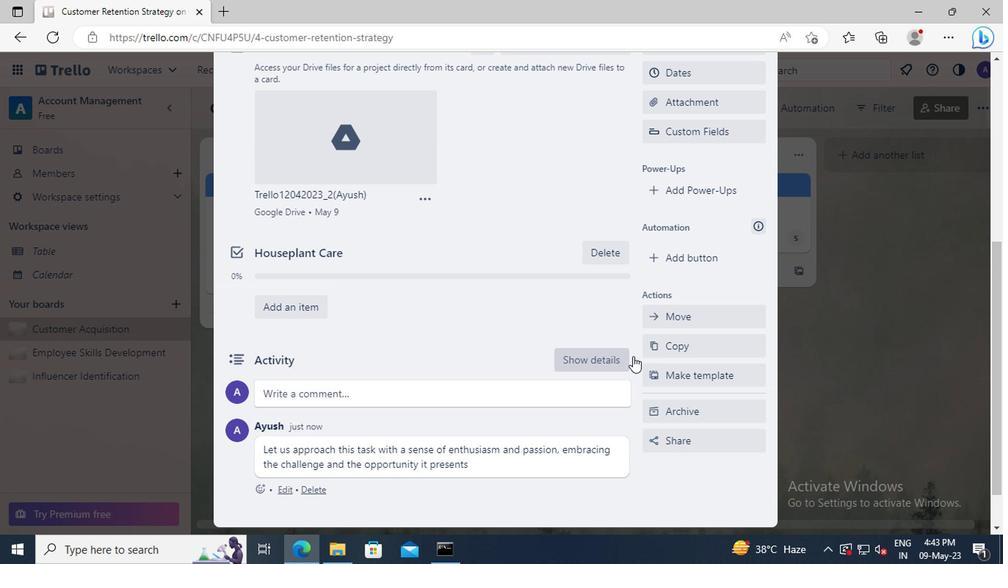 
Action: Mouse scrolled (672, 349) with delta (0, 0)
Screenshot: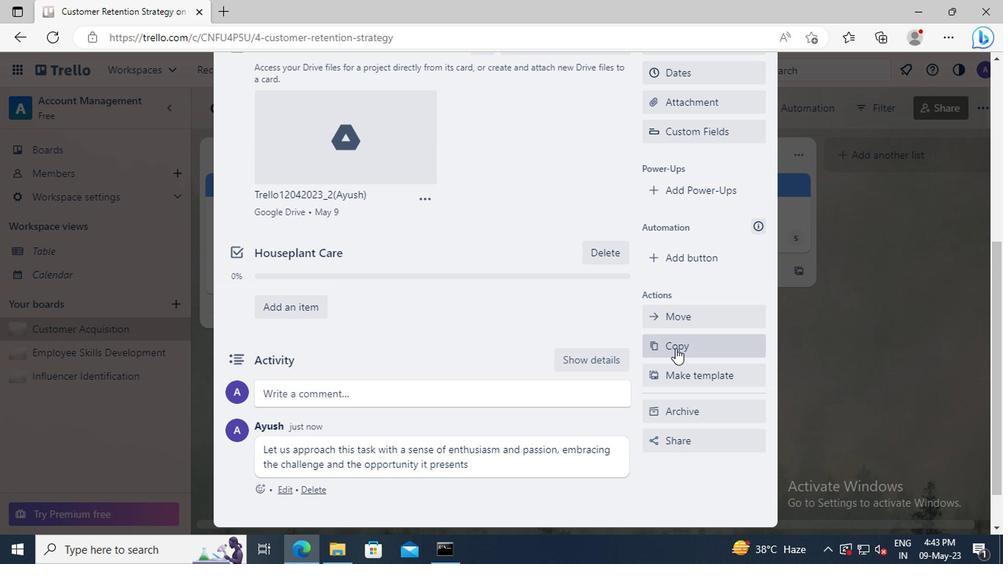 
Action: Mouse scrolled (672, 349) with delta (0, 0)
Screenshot: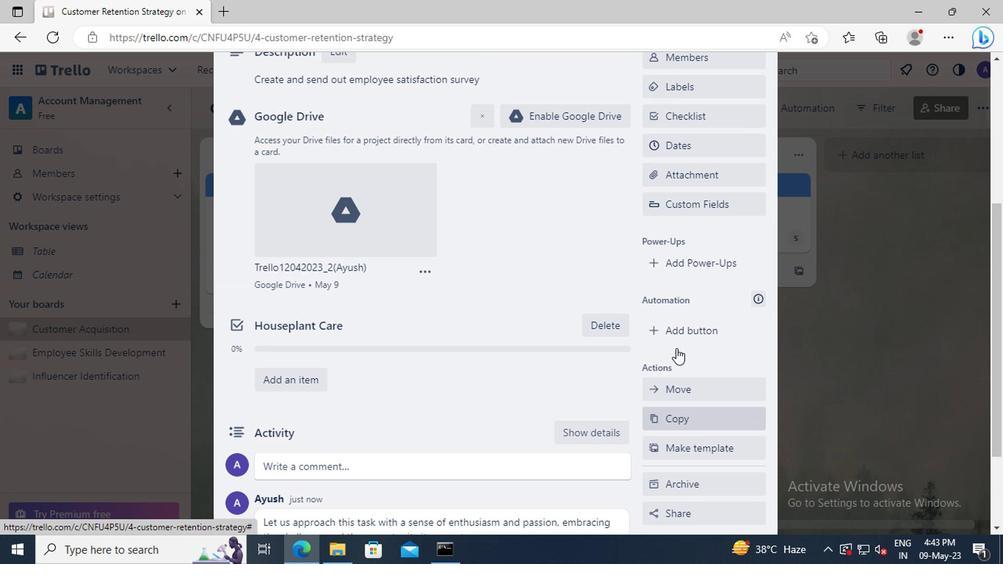 
Action: Mouse moved to (689, 217)
Screenshot: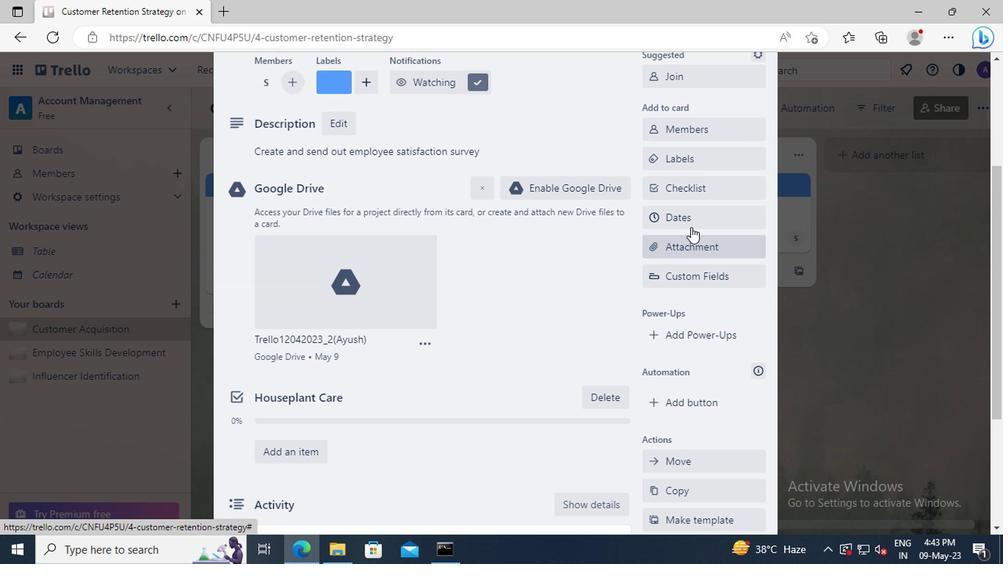 
Action: Mouse pressed left at (689, 217)
Screenshot: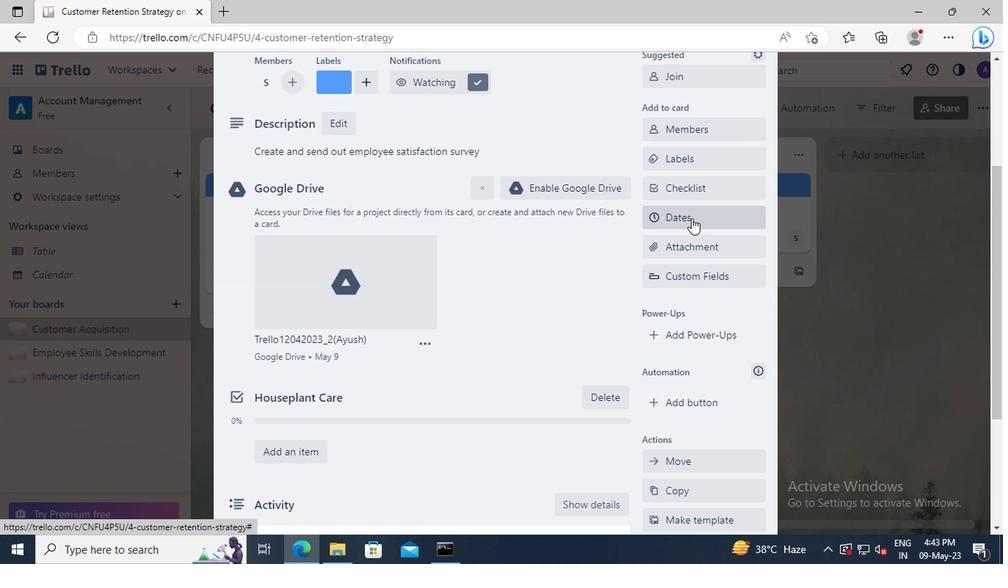 
Action: Mouse moved to (655, 372)
Screenshot: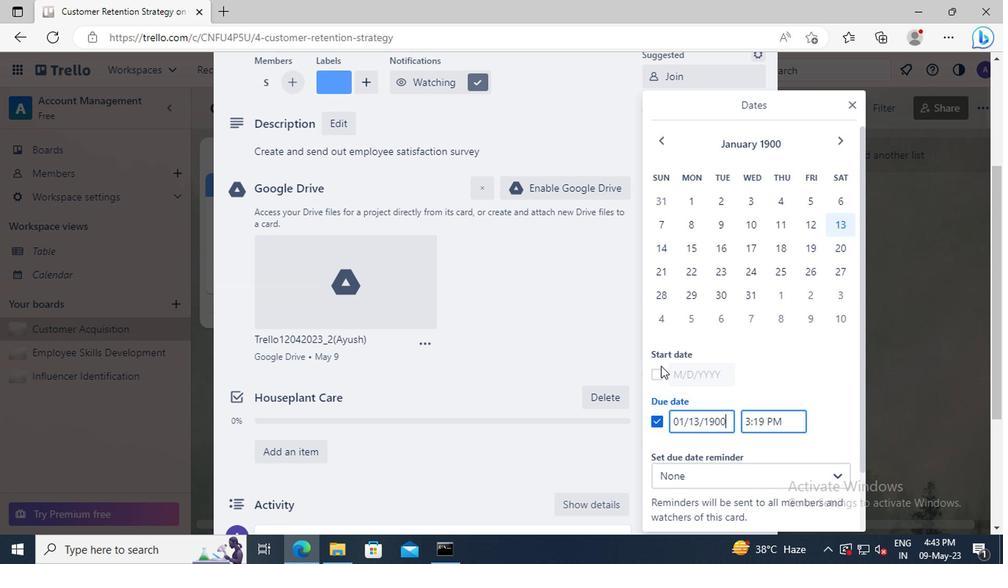 
Action: Mouse pressed left at (655, 372)
Screenshot: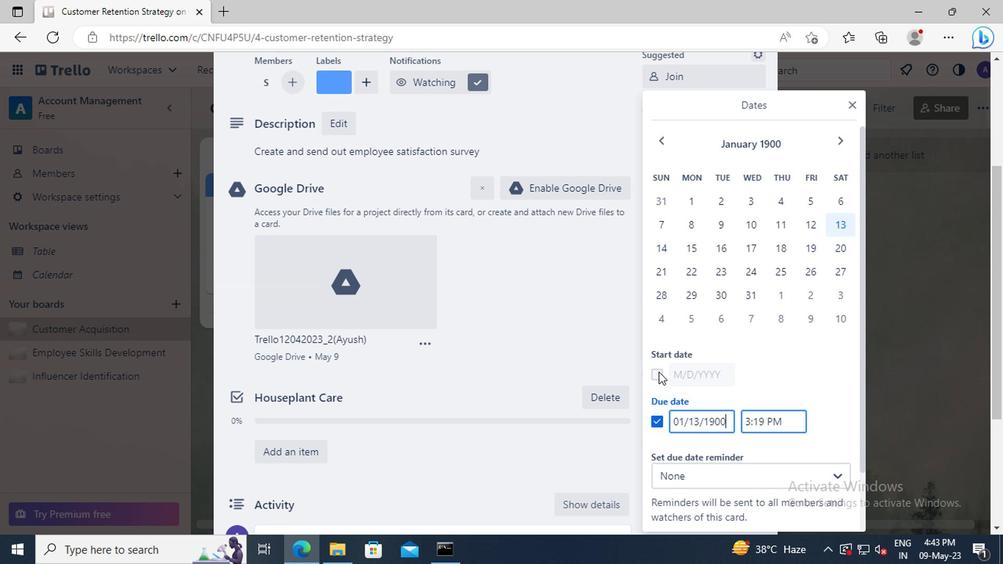 
Action: Mouse moved to (728, 374)
Screenshot: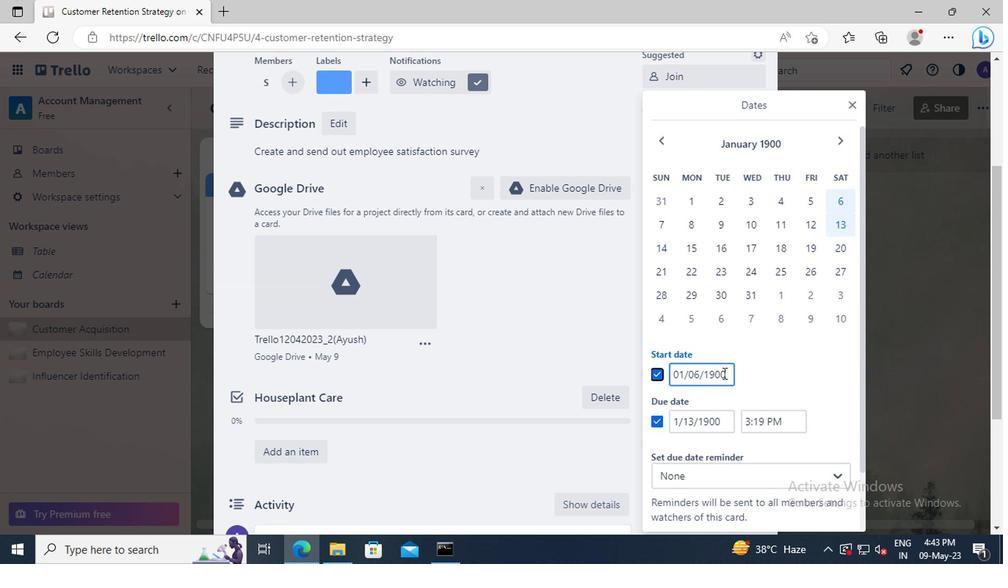 
Action: Mouse pressed left at (728, 374)
Screenshot: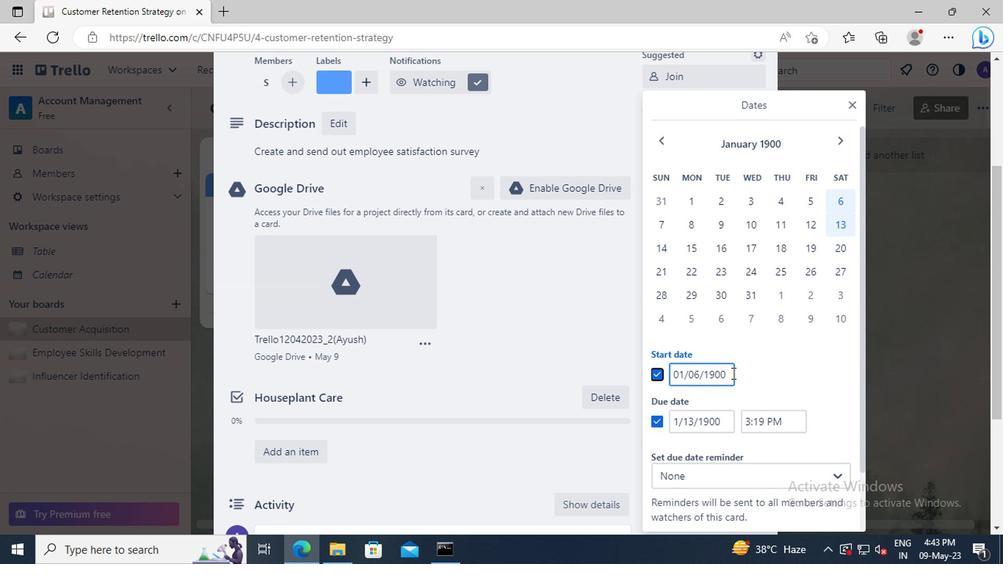 
Action: Key pressed <Key.left><Key.left><Key.left><Key.left><Key.left><Key.backspace>7
Screenshot: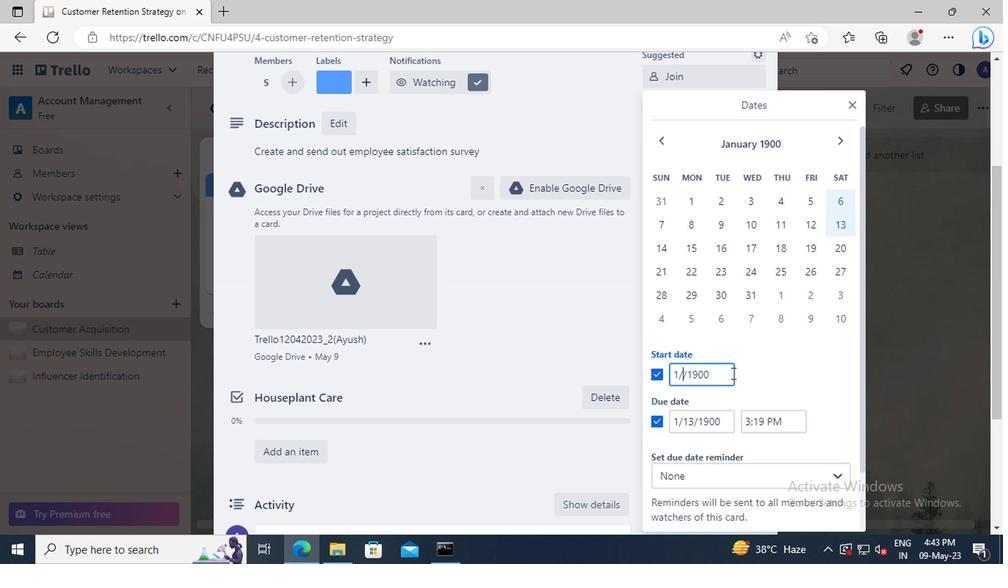 
Action: Mouse moved to (718, 426)
Screenshot: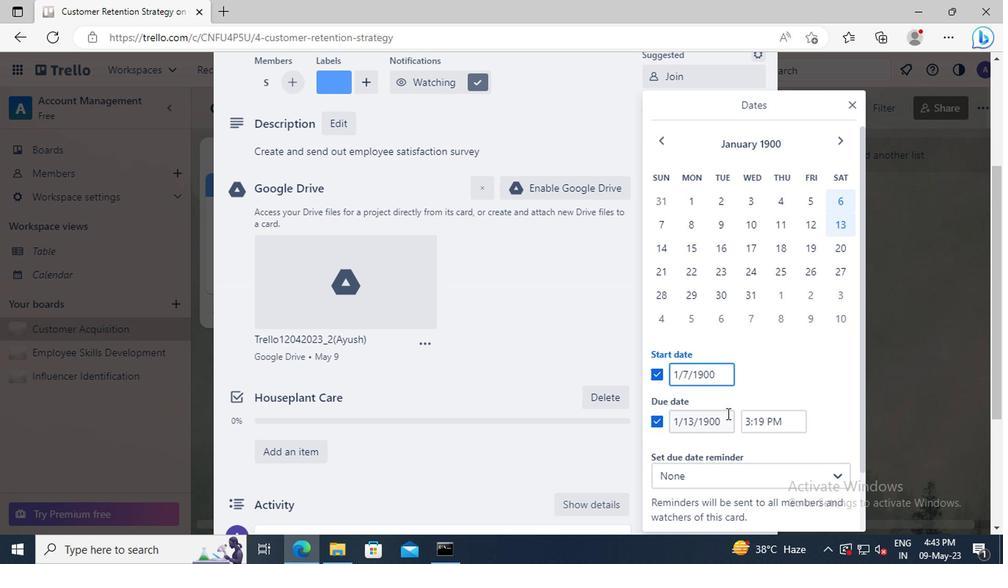 
Action: Mouse pressed left at (718, 426)
Screenshot: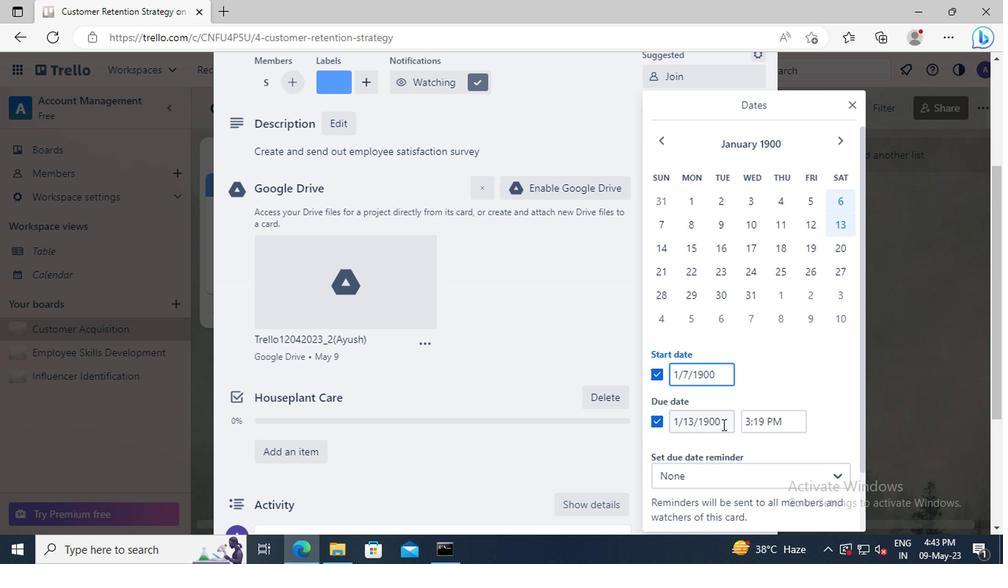 
Action: Key pressed <Key.left><Key.left><Key.left><Key.left><Key.left><Key.backspace><Key.backspace>14
Screenshot: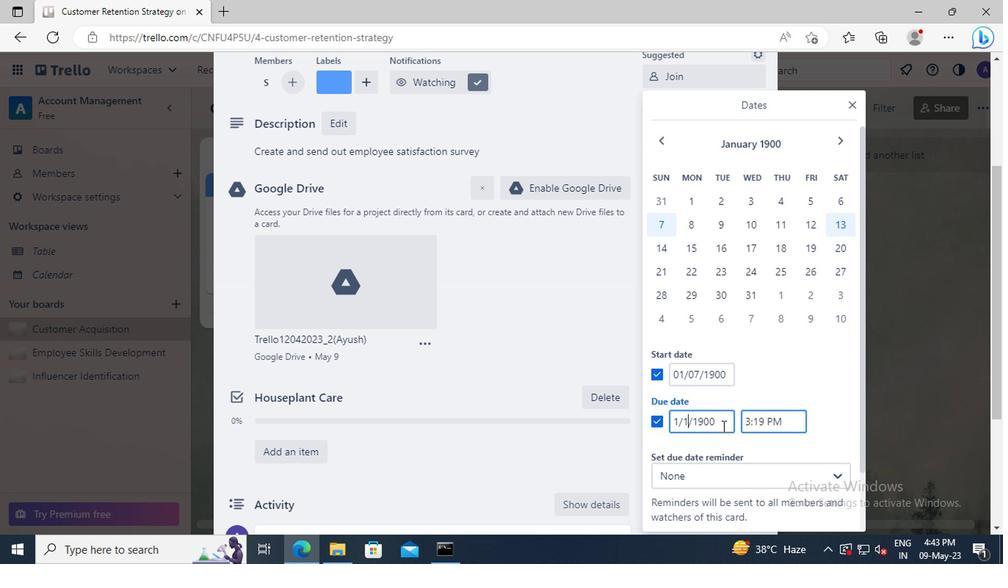 
Action: Mouse scrolled (718, 426) with delta (0, 0)
Screenshot: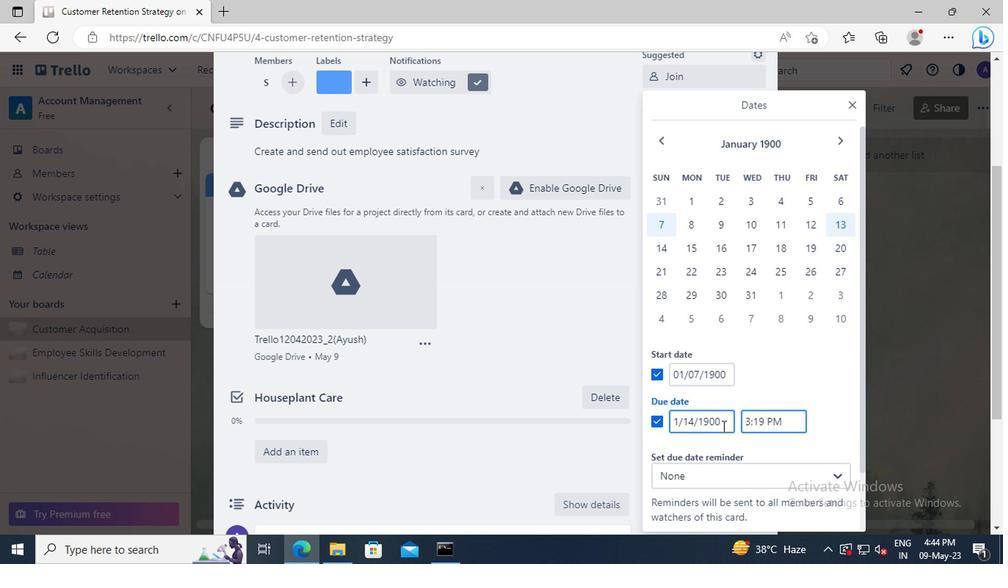 
Action: Mouse moved to (722, 481)
Screenshot: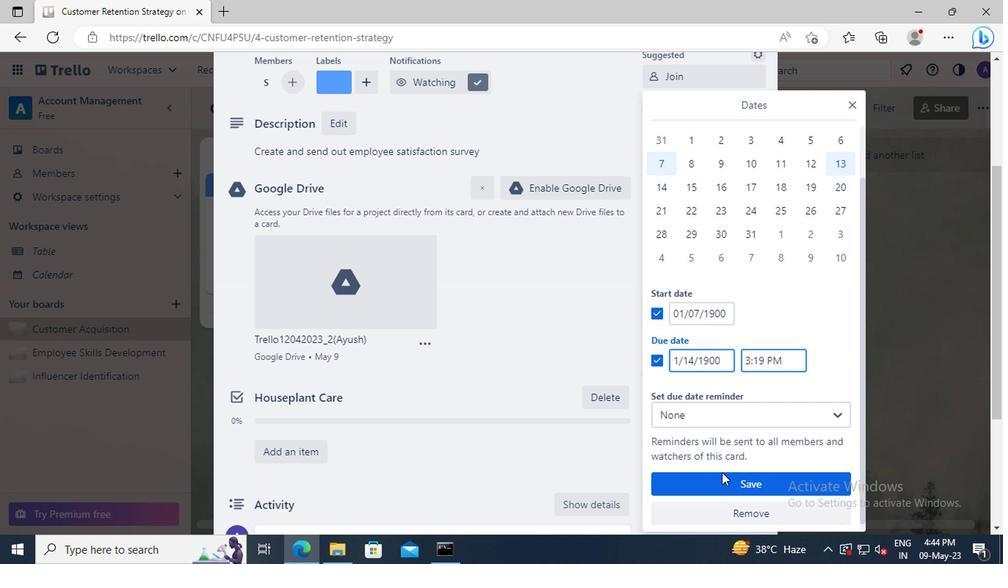 
Action: Mouse pressed left at (722, 481)
Screenshot: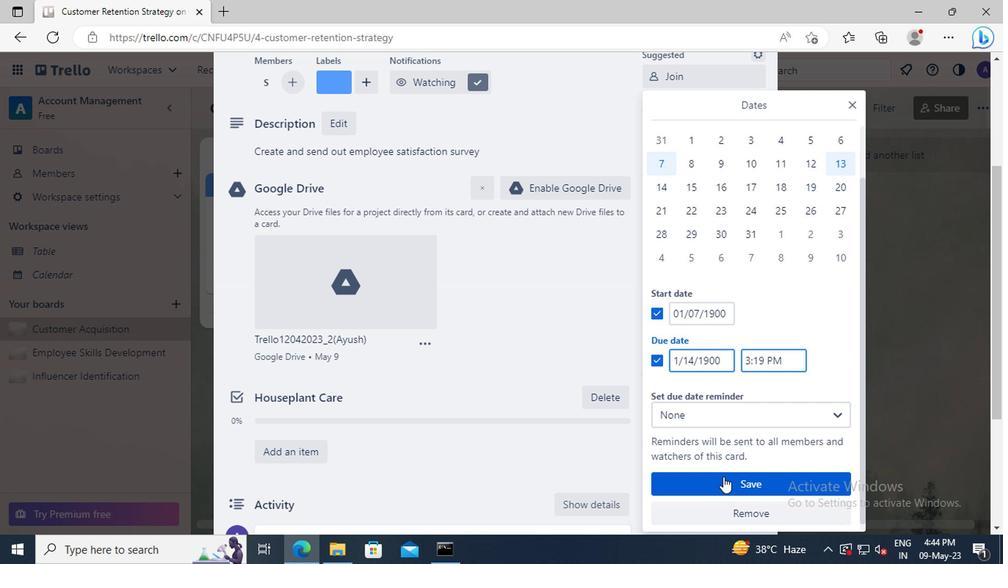 
